 Task: Create a due date automation trigger when advanced on, on the tuesday of the week before a card is due add fields with custom field "Resume" set at 11:00 AM.
Action: Mouse moved to (1152, 365)
Screenshot: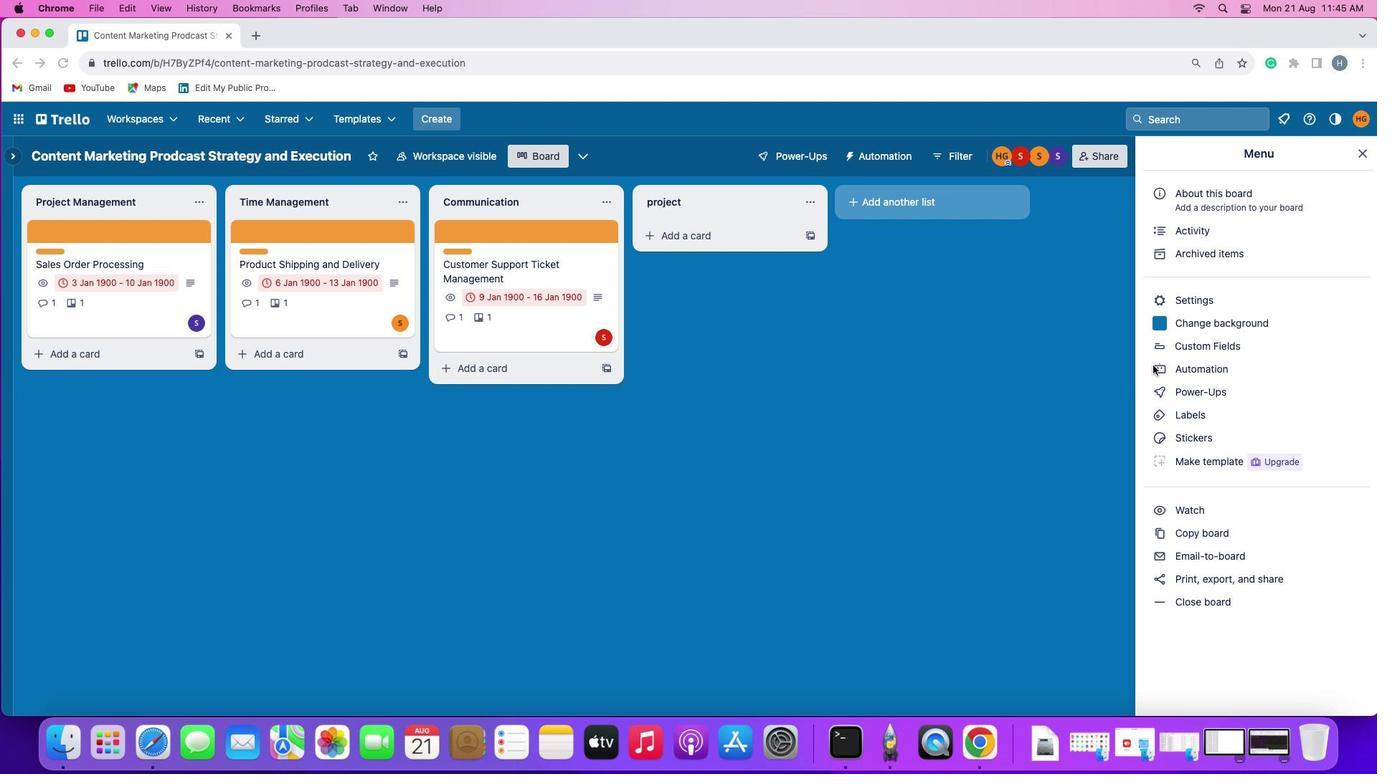 
Action: Mouse pressed left at (1152, 365)
Screenshot: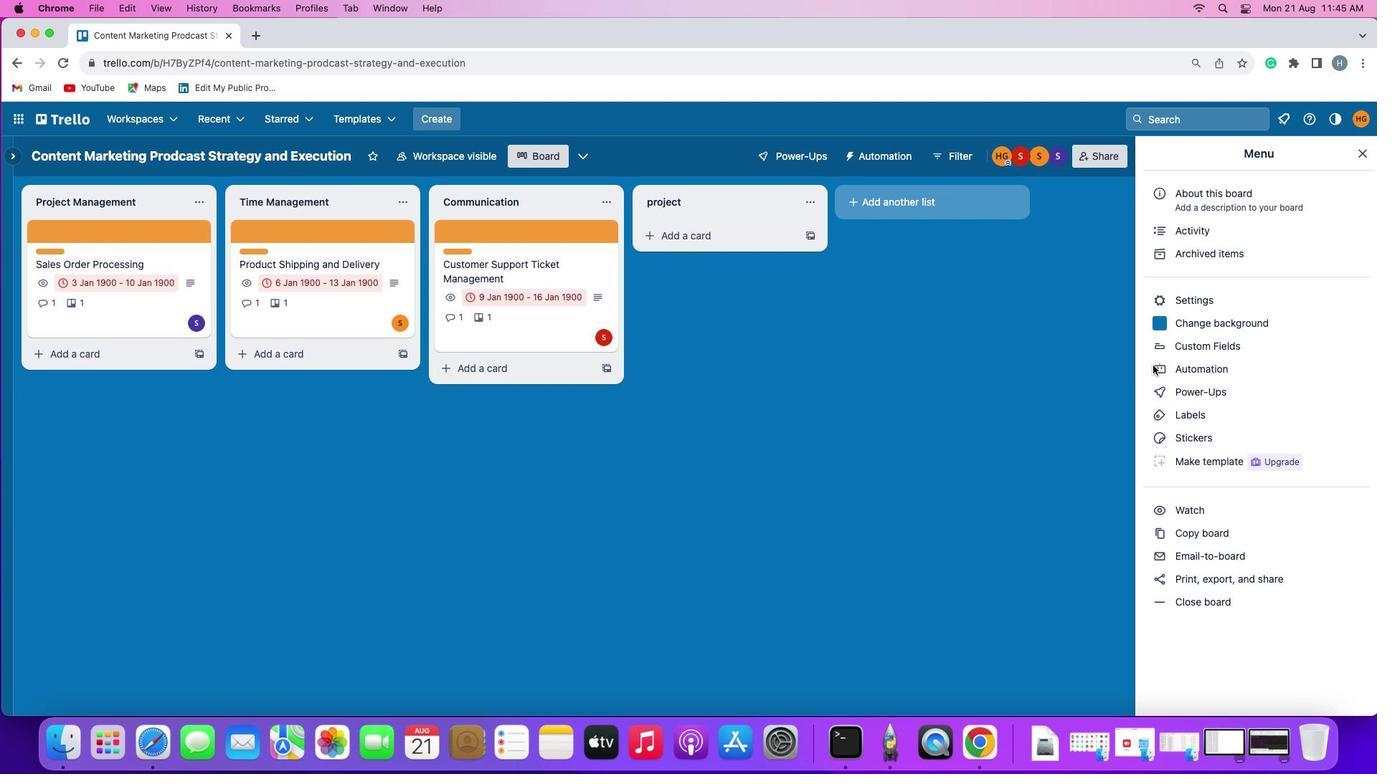 
Action: Mouse pressed left at (1152, 365)
Screenshot: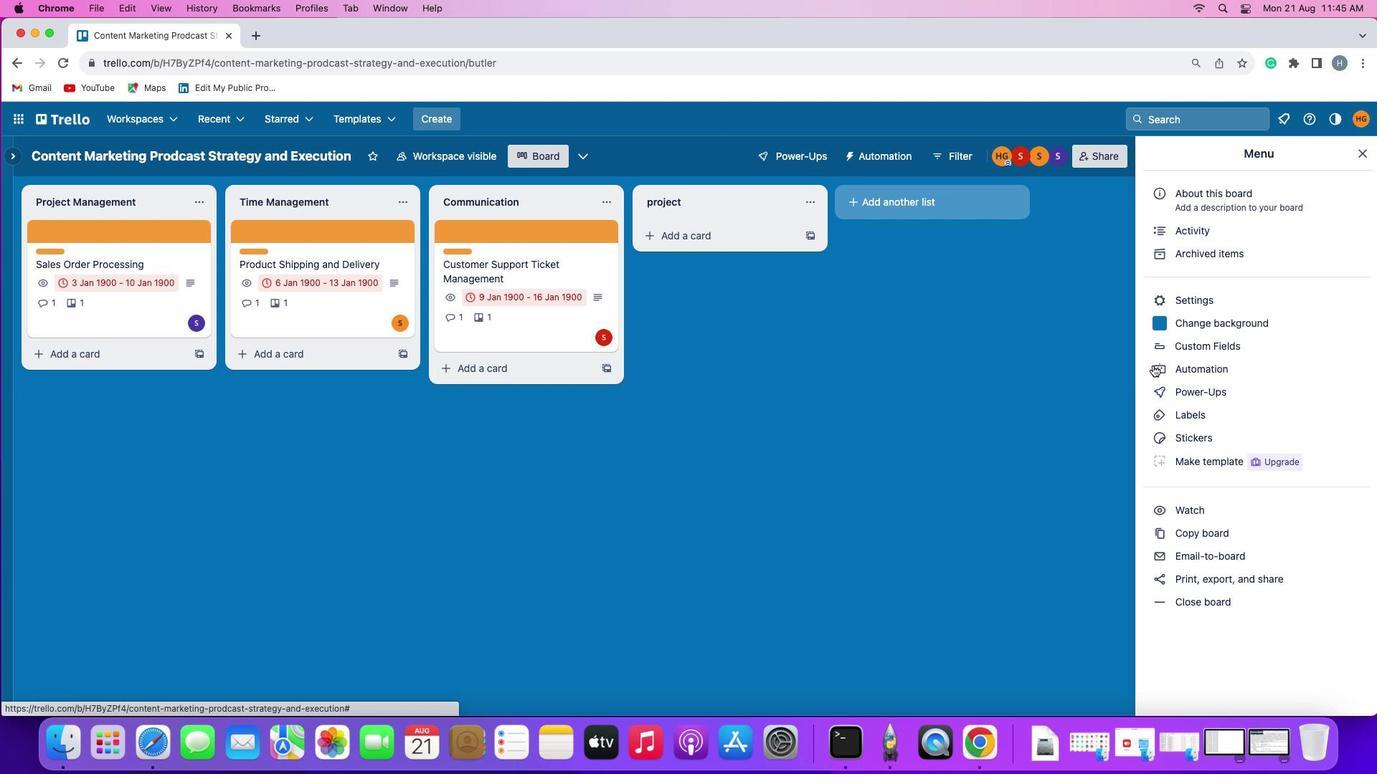 
Action: Mouse moved to (104, 339)
Screenshot: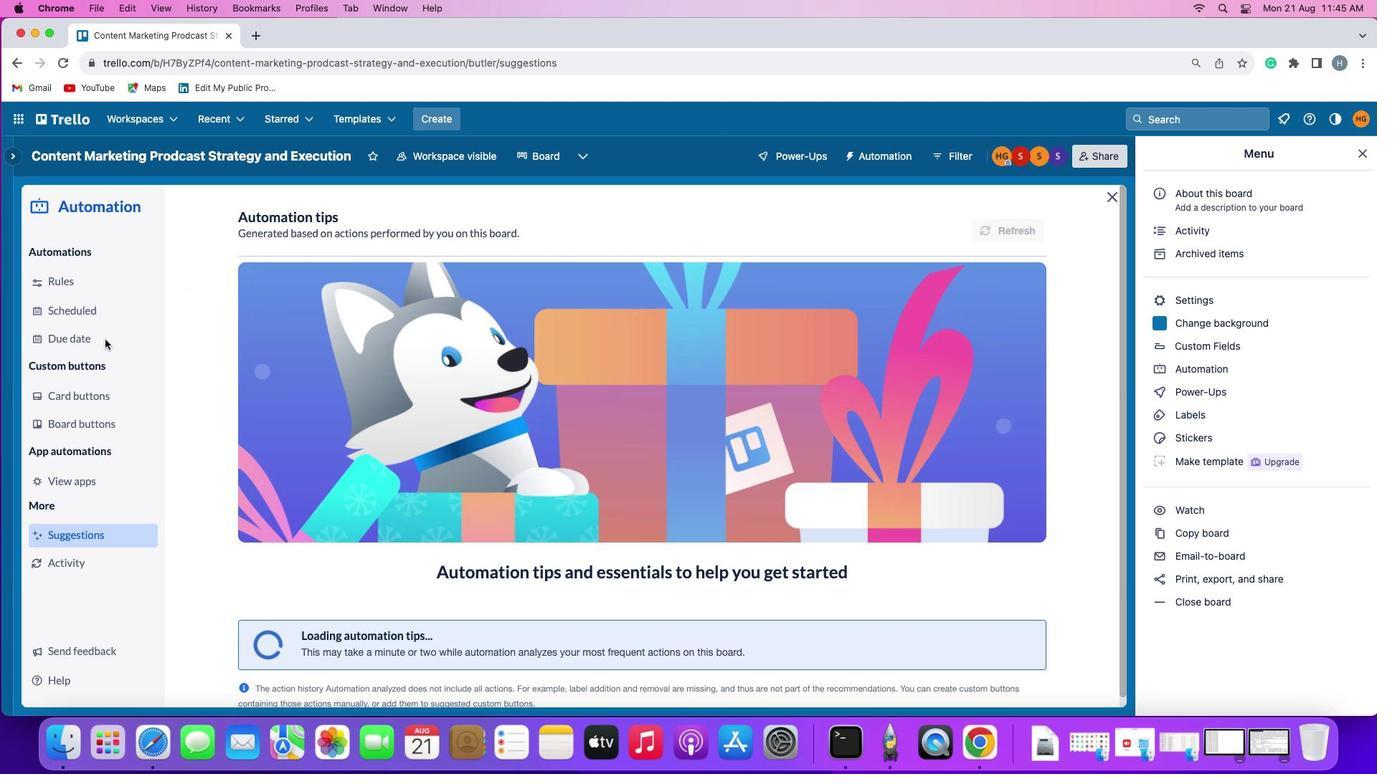 
Action: Mouse pressed left at (104, 339)
Screenshot: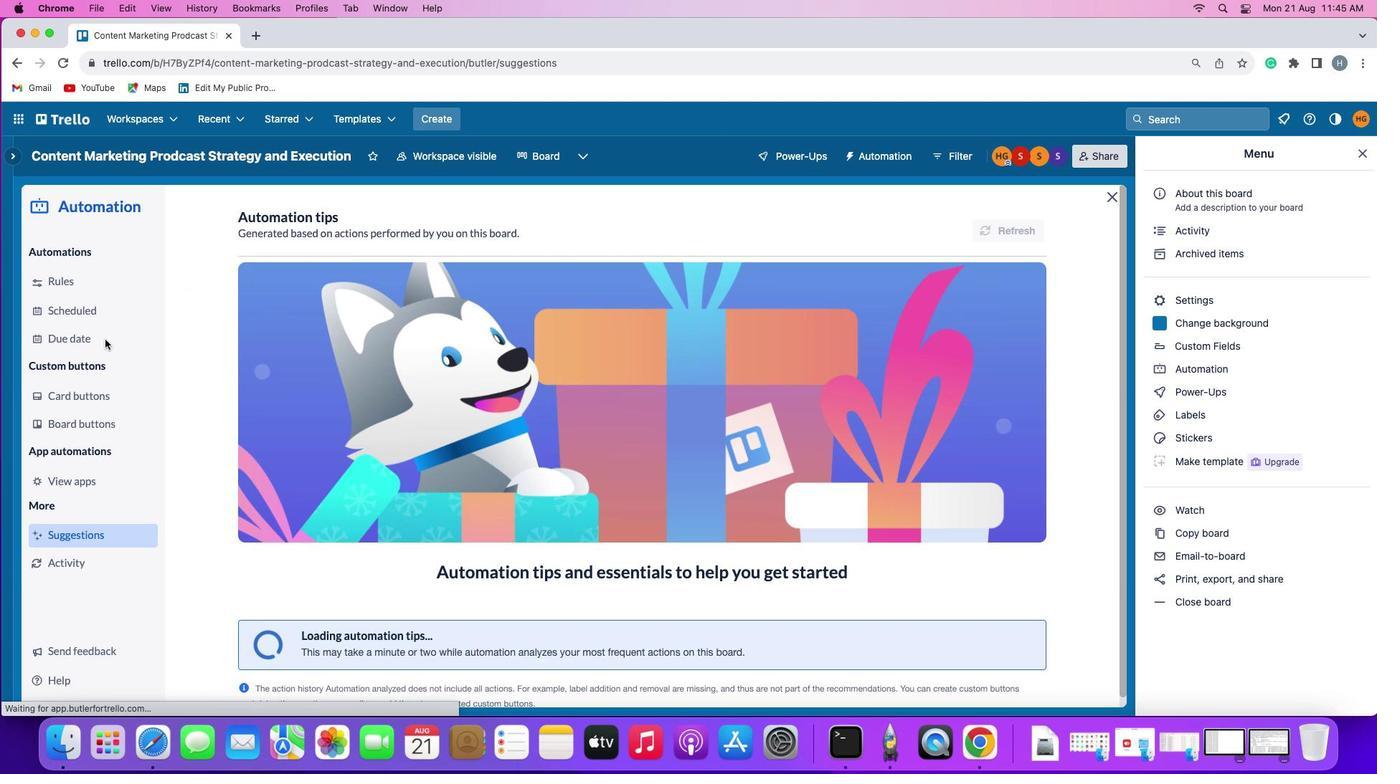 
Action: Mouse moved to (984, 220)
Screenshot: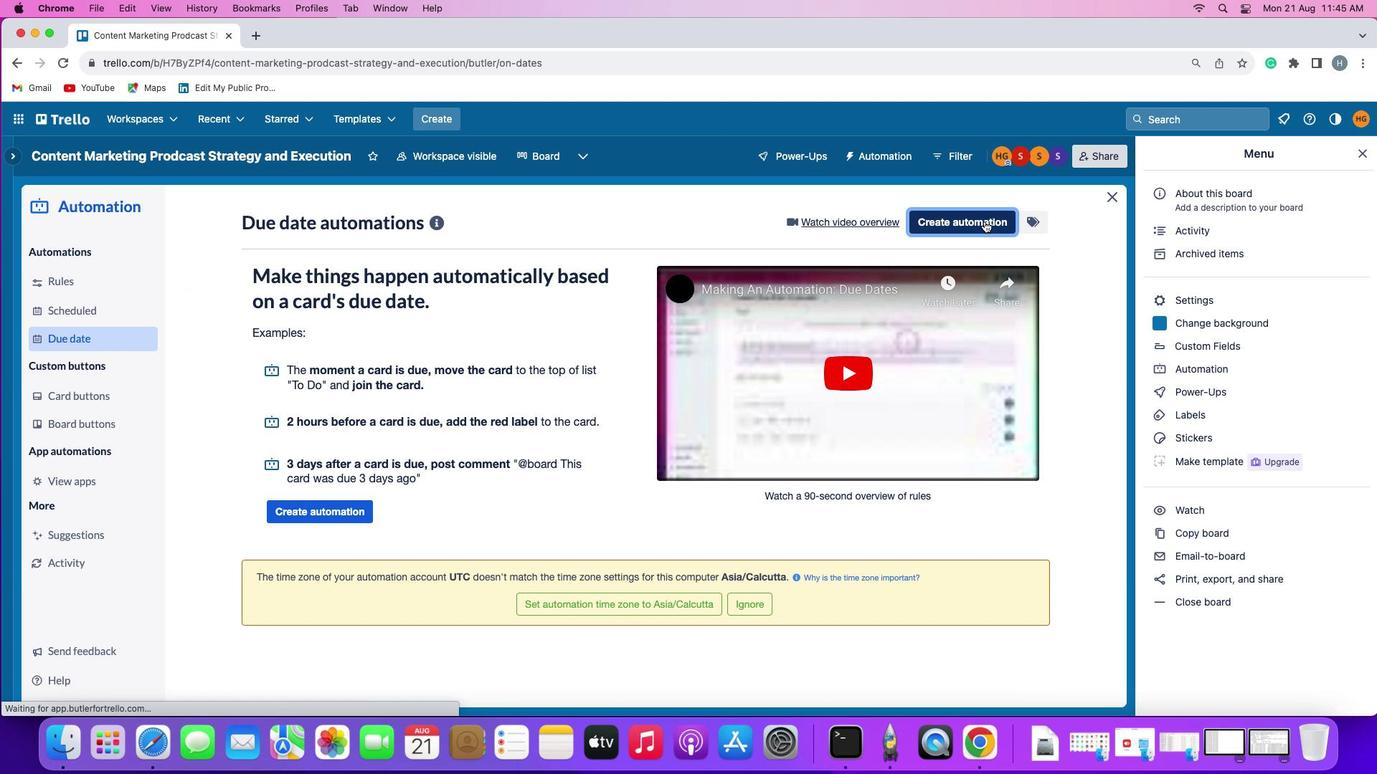 
Action: Mouse pressed left at (984, 220)
Screenshot: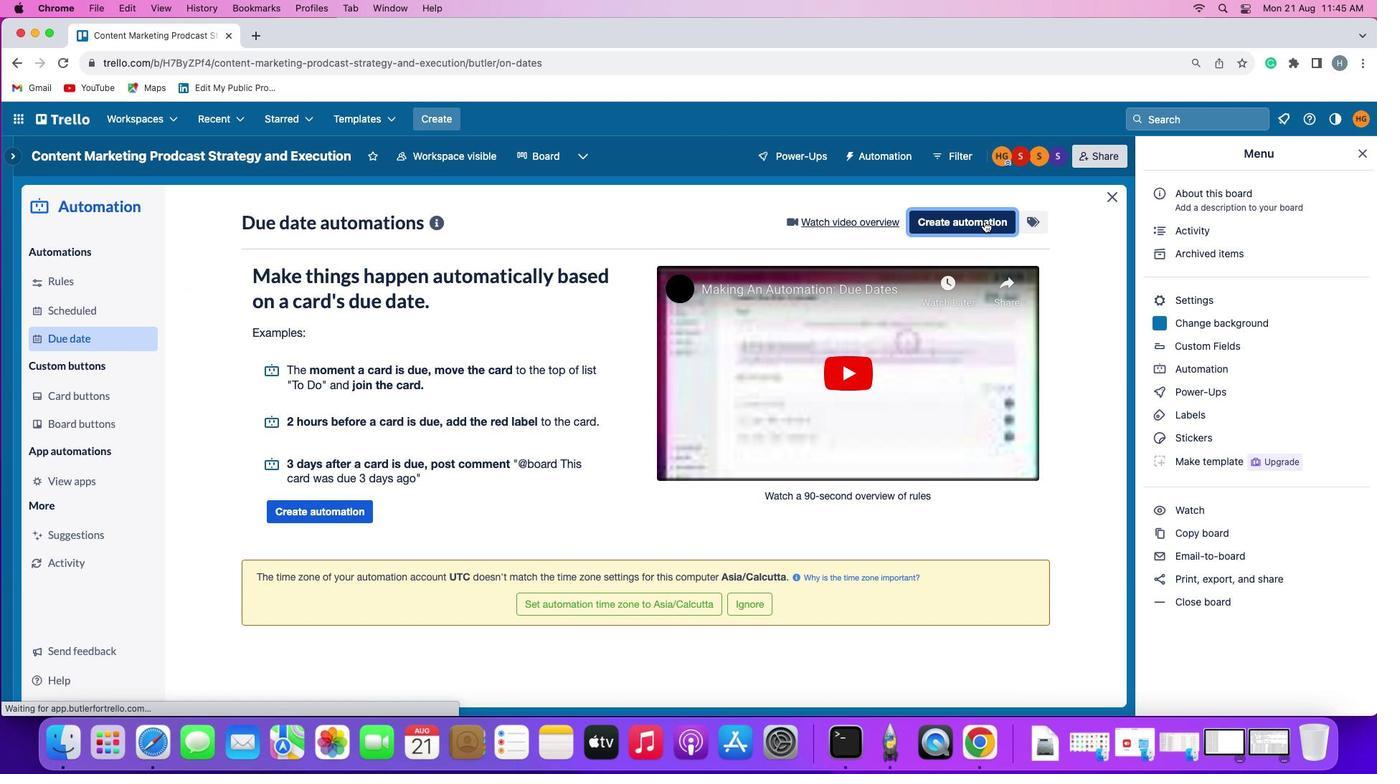 
Action: Mouse moved to (281, 355)
Screenshot: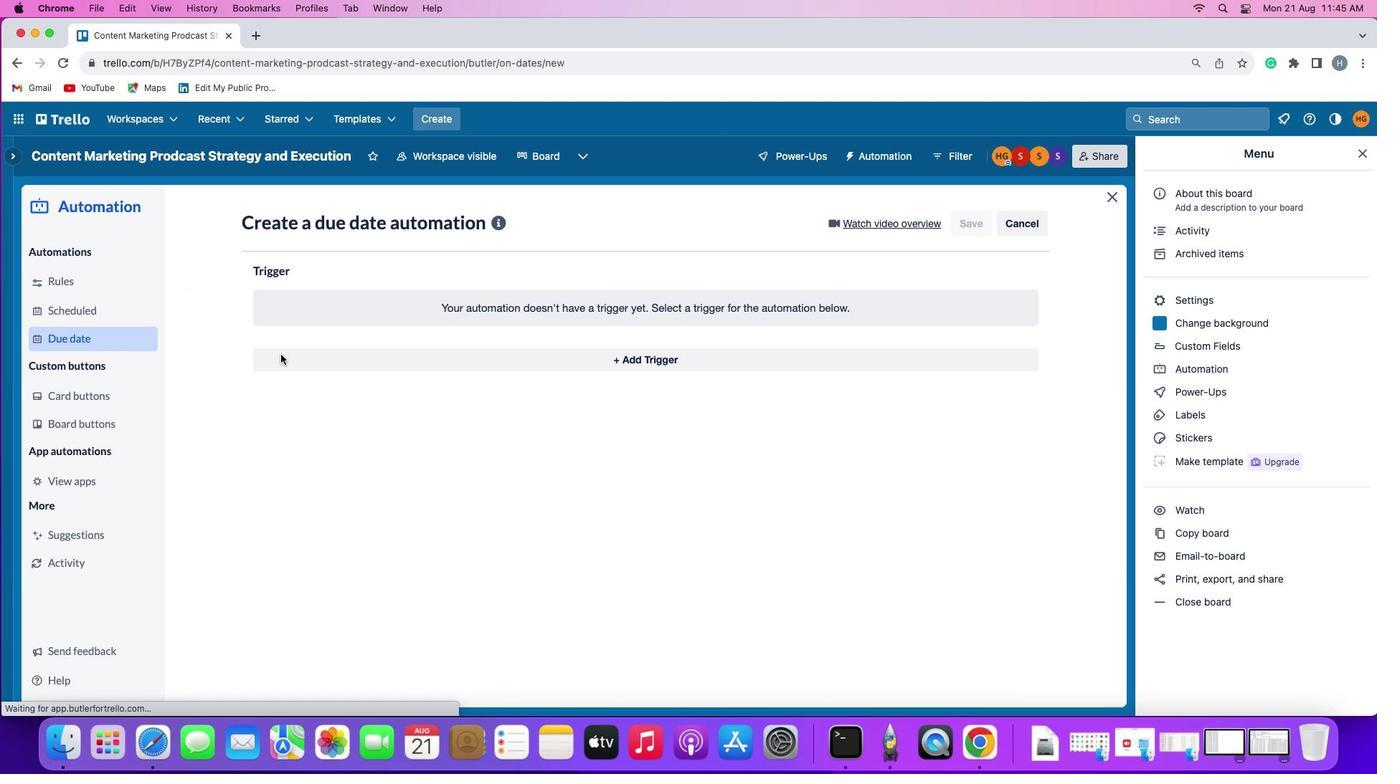 
Action: Mouse pressed left at (281, 355)
Screenshot: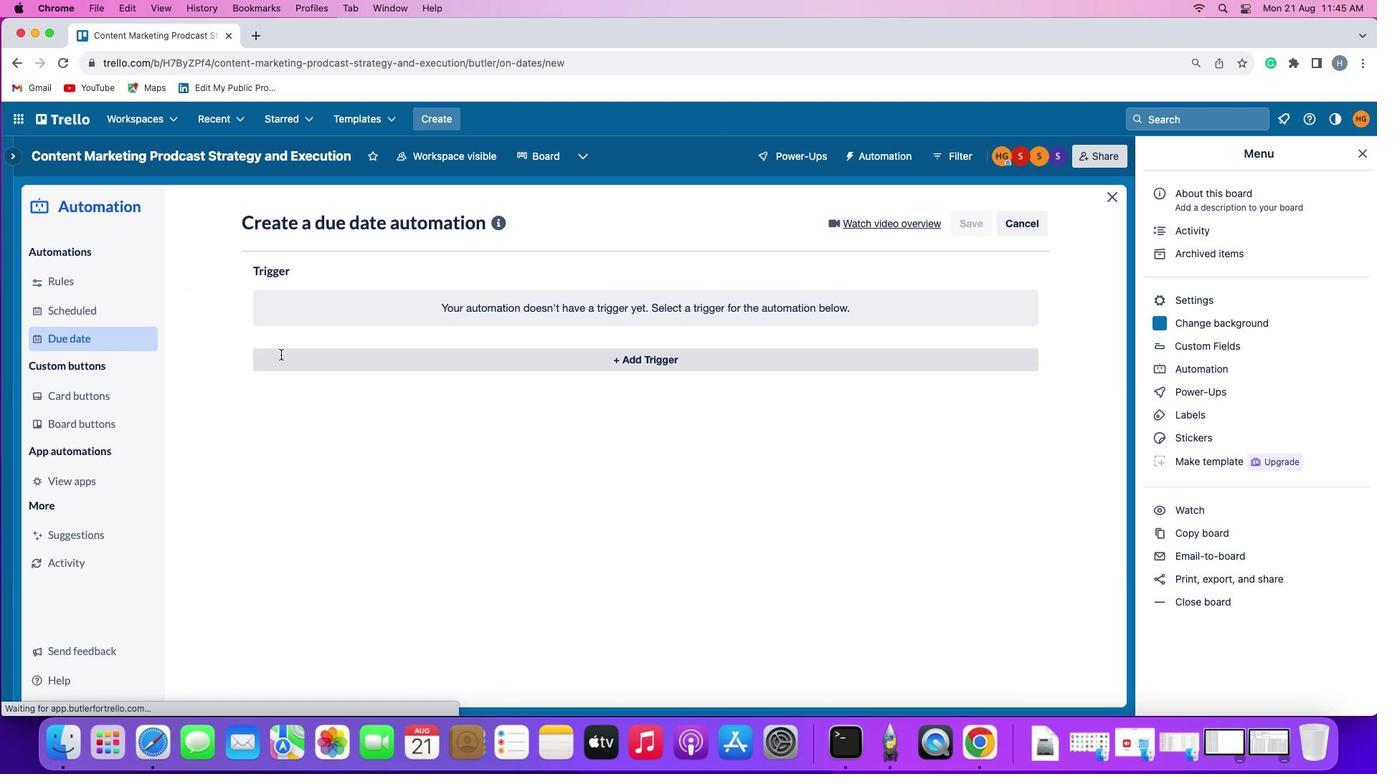 
Action: Mouse moved to (332, 629)
Screenshot: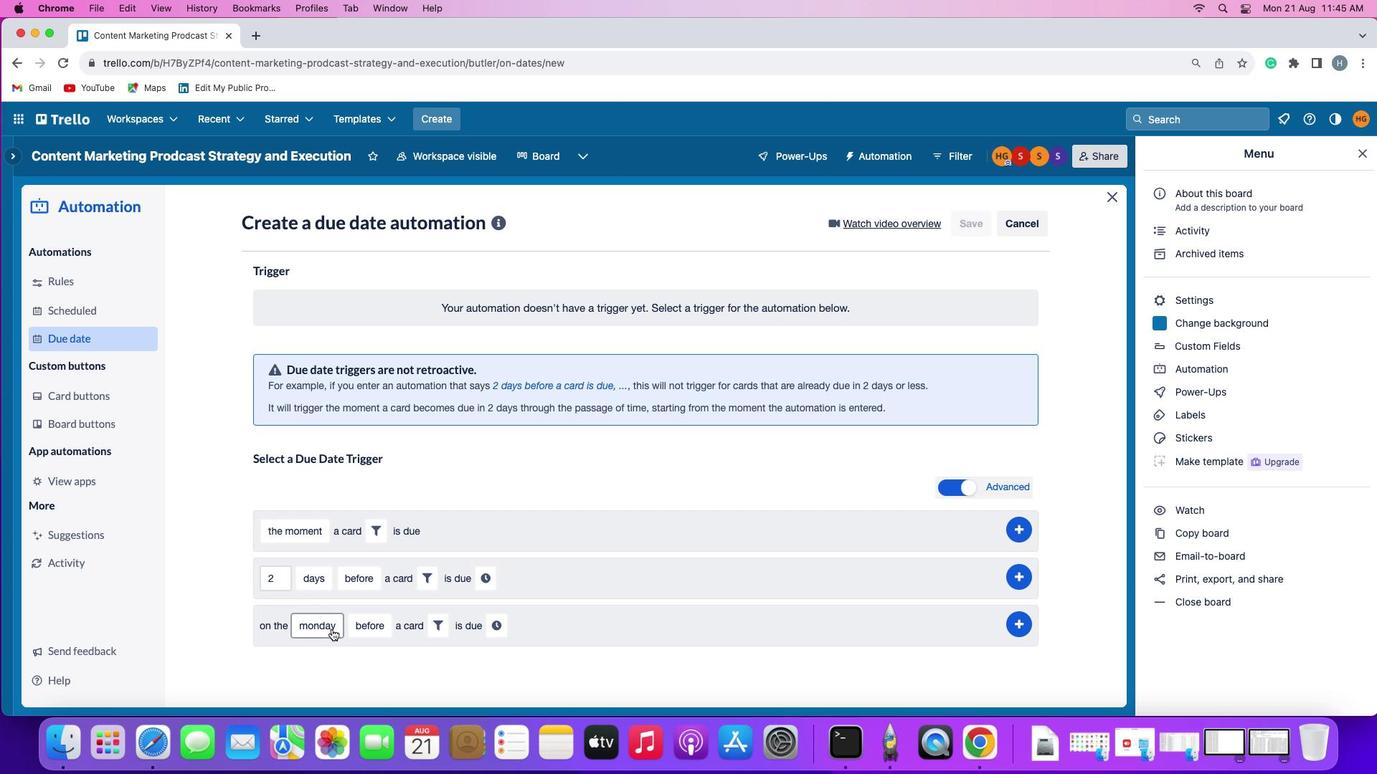 
Action: Mouse pressed left at (332, 629)
Screenshot: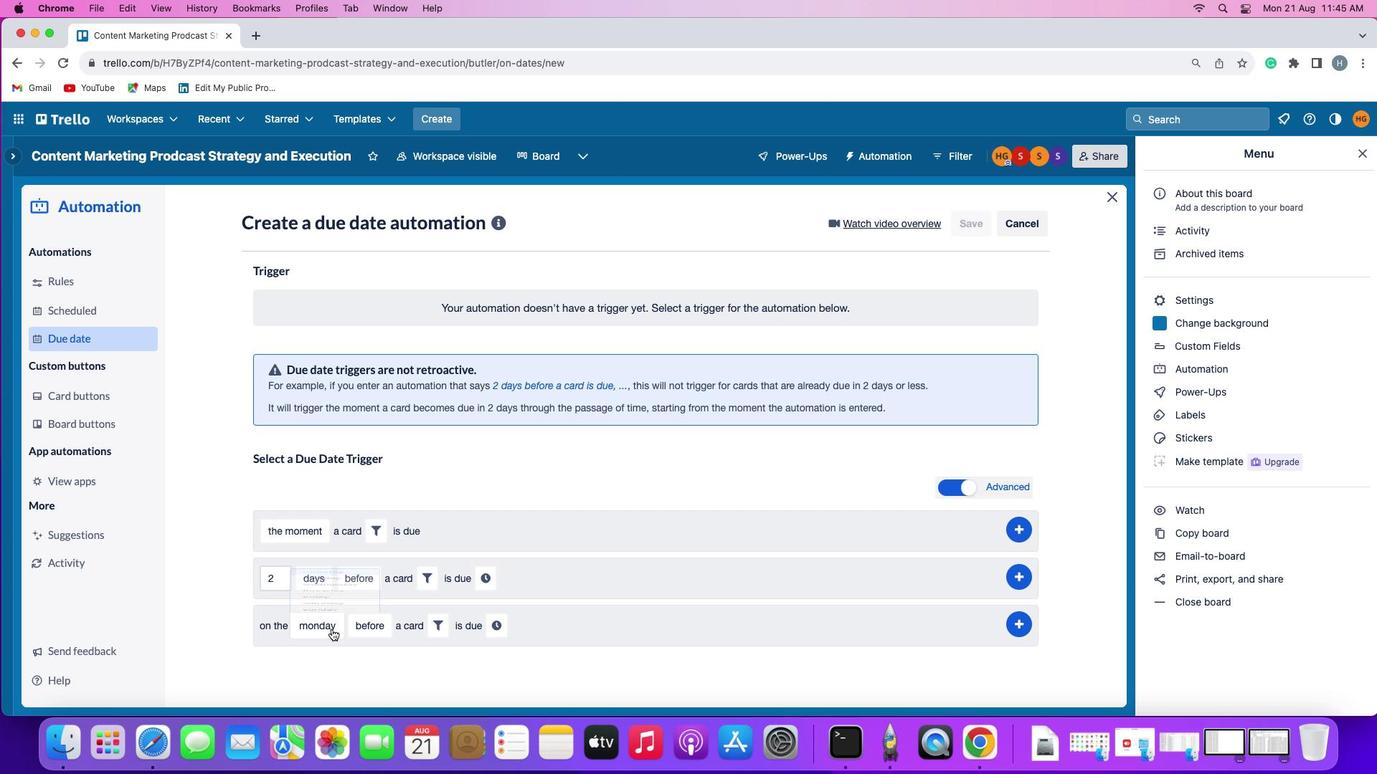 
Action: Mouse moved to (353, 461)
Screenshot: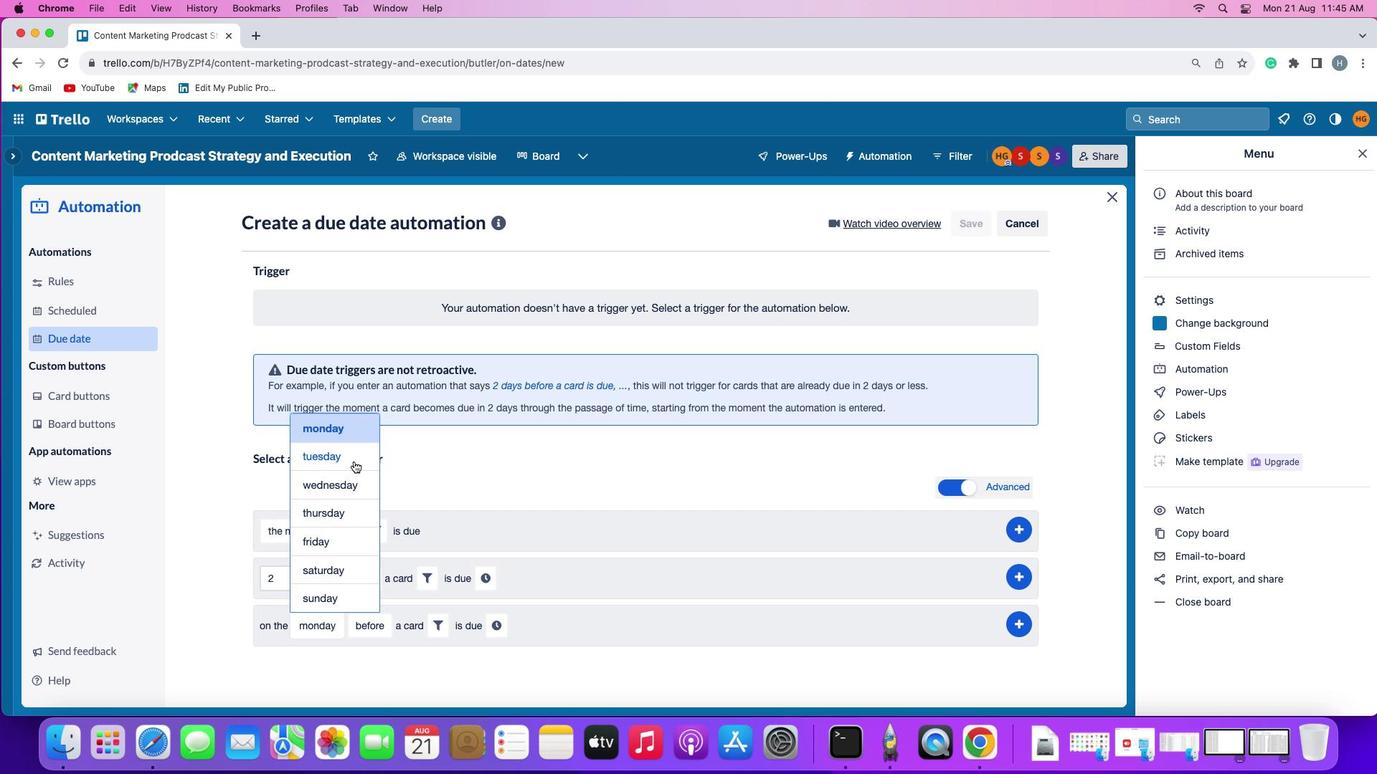 
Action: Mouse pressed left at (353, 461)
Screenshot: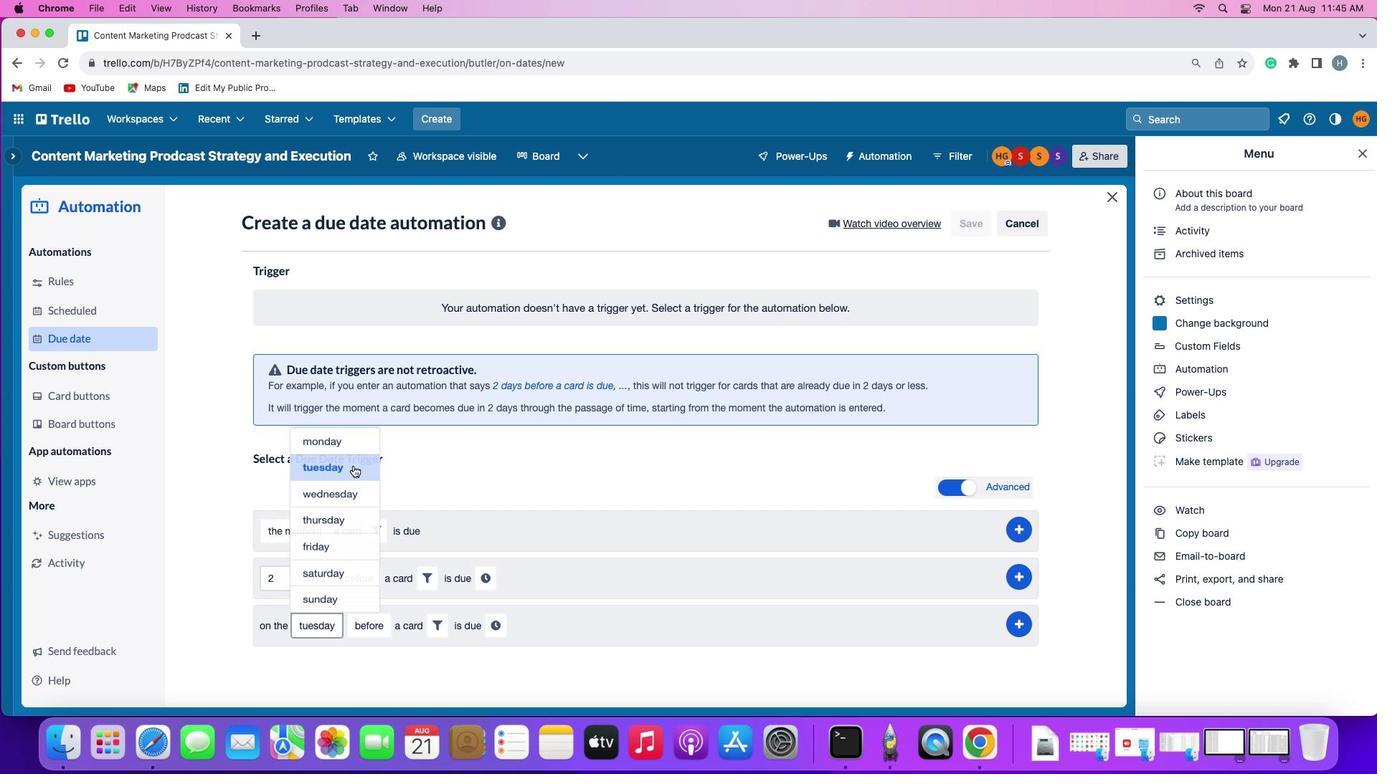 
Action: Mouse moved to (362, 619)
Screenshot: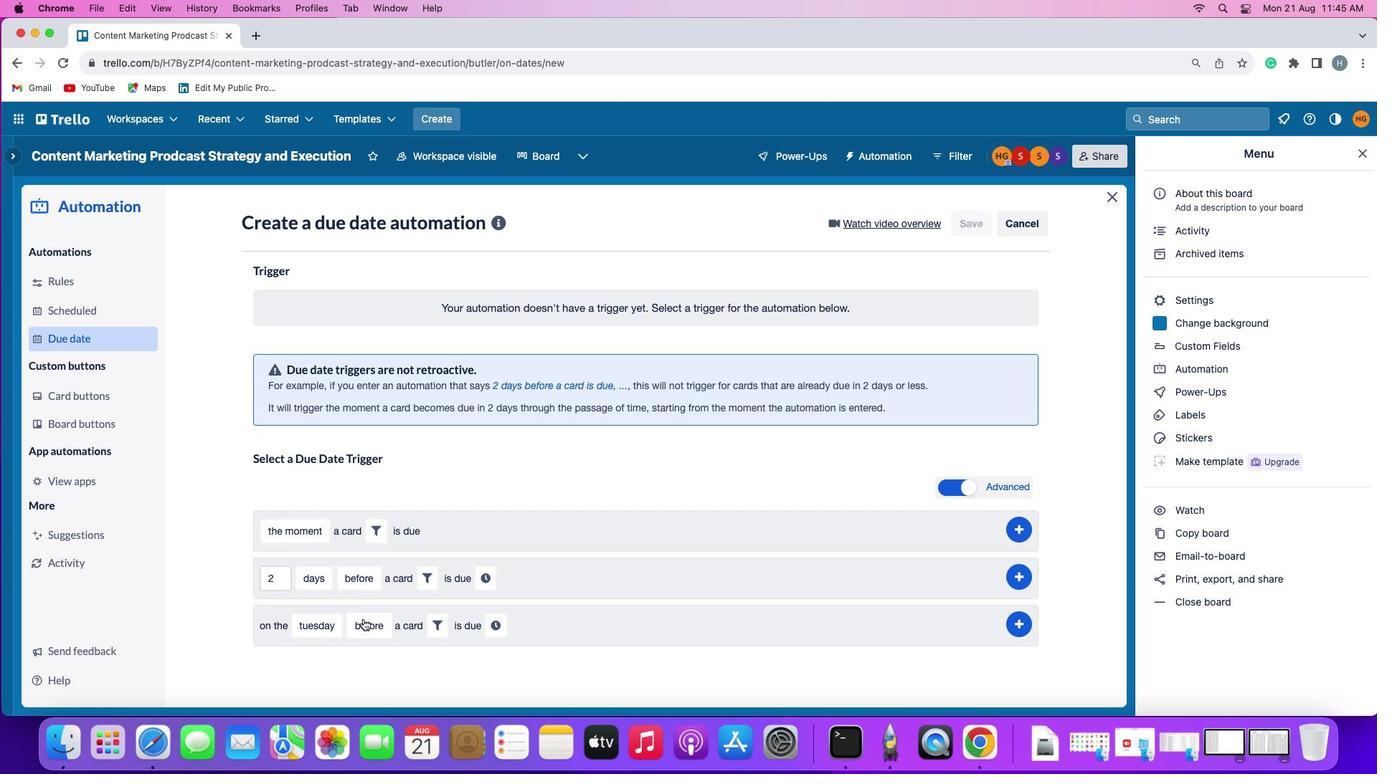 
Action: Mouse pressed left at (362, 619)
Screenshot: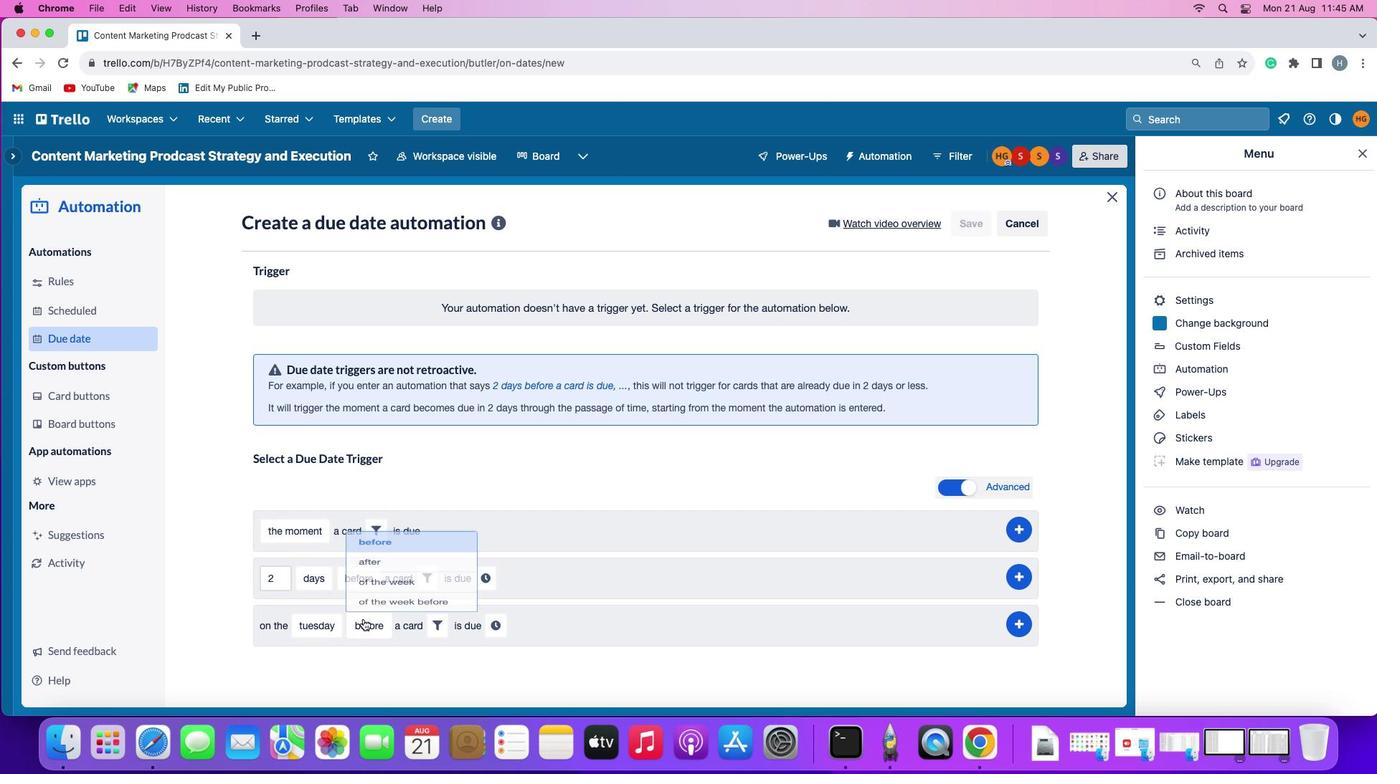 
Action: Mouse moved to (378, 596)
Screenshot: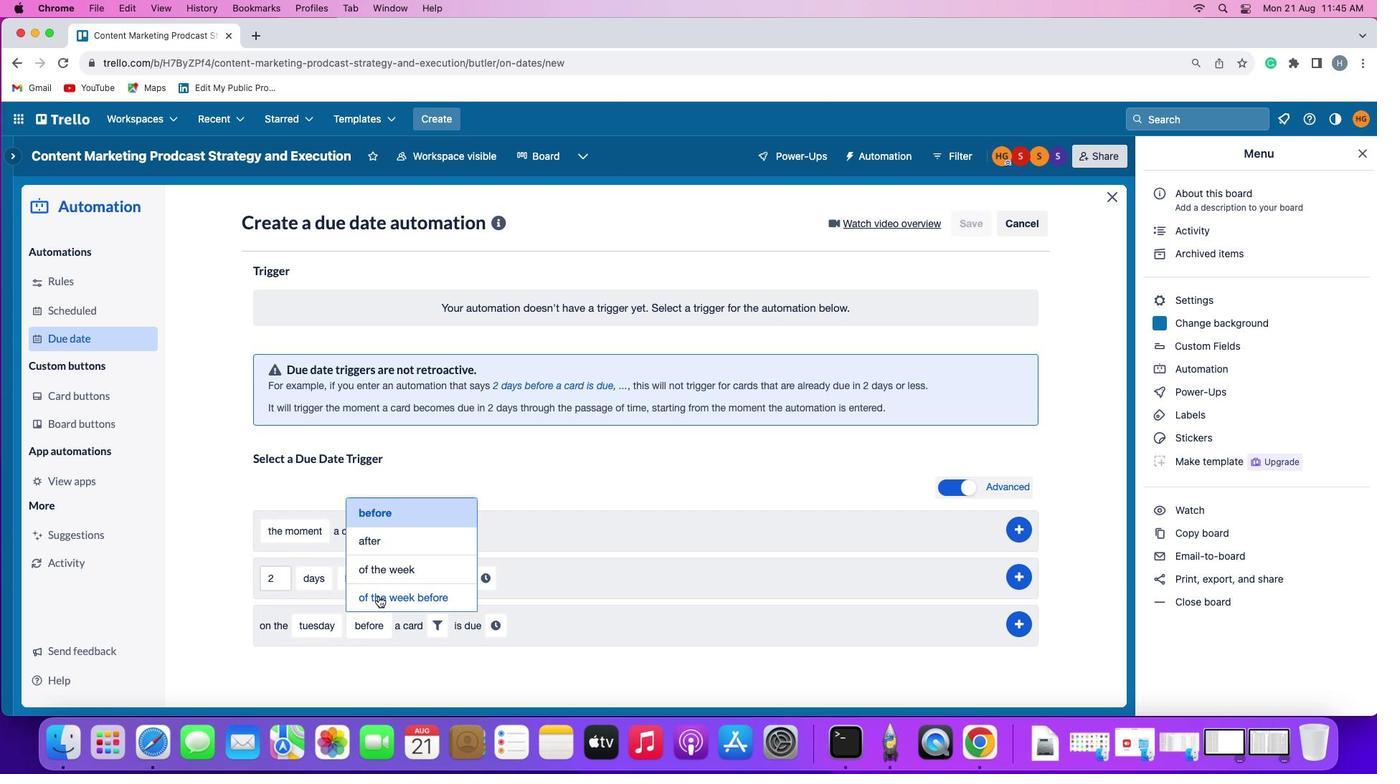 
Action: Mouse pressed left at (378, 596)
Screenshot: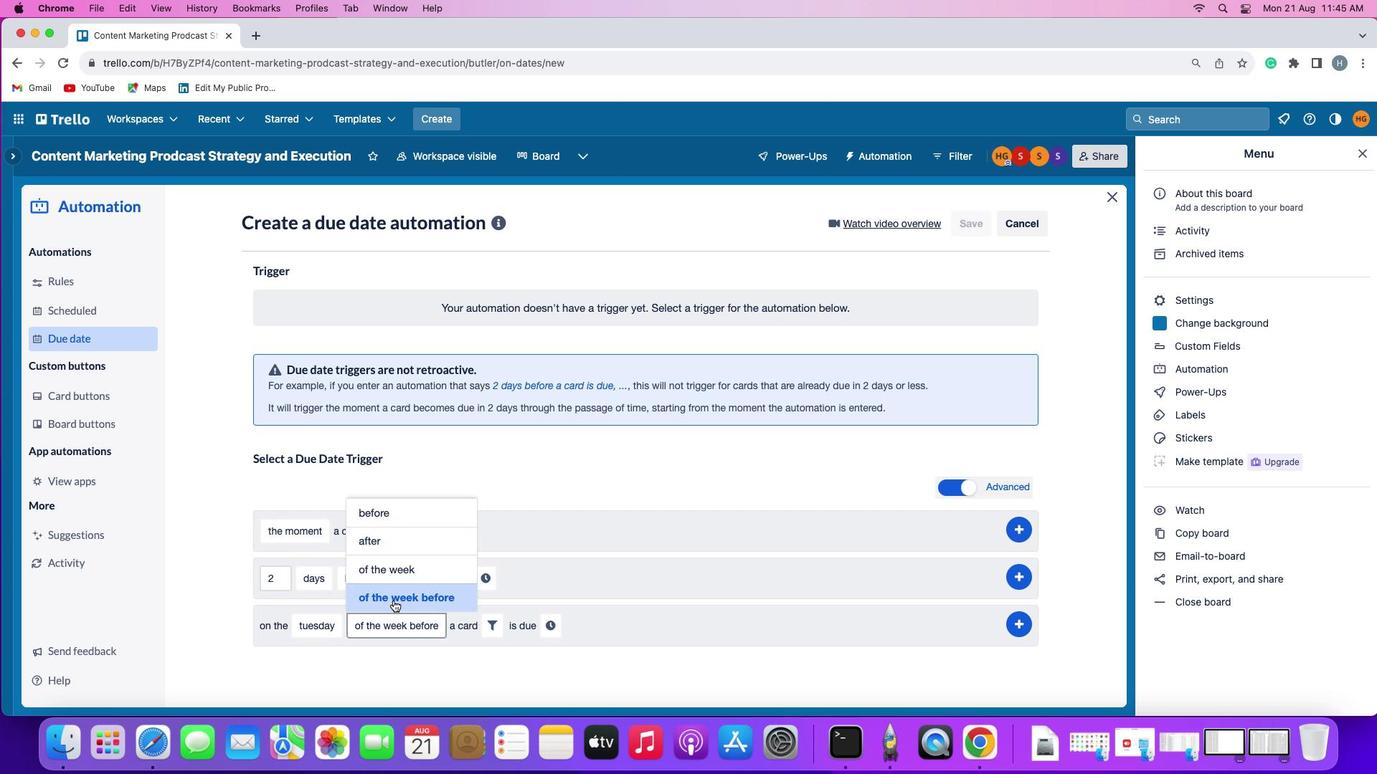 
Action: Mouse moved to (494, 625)
Screenshot: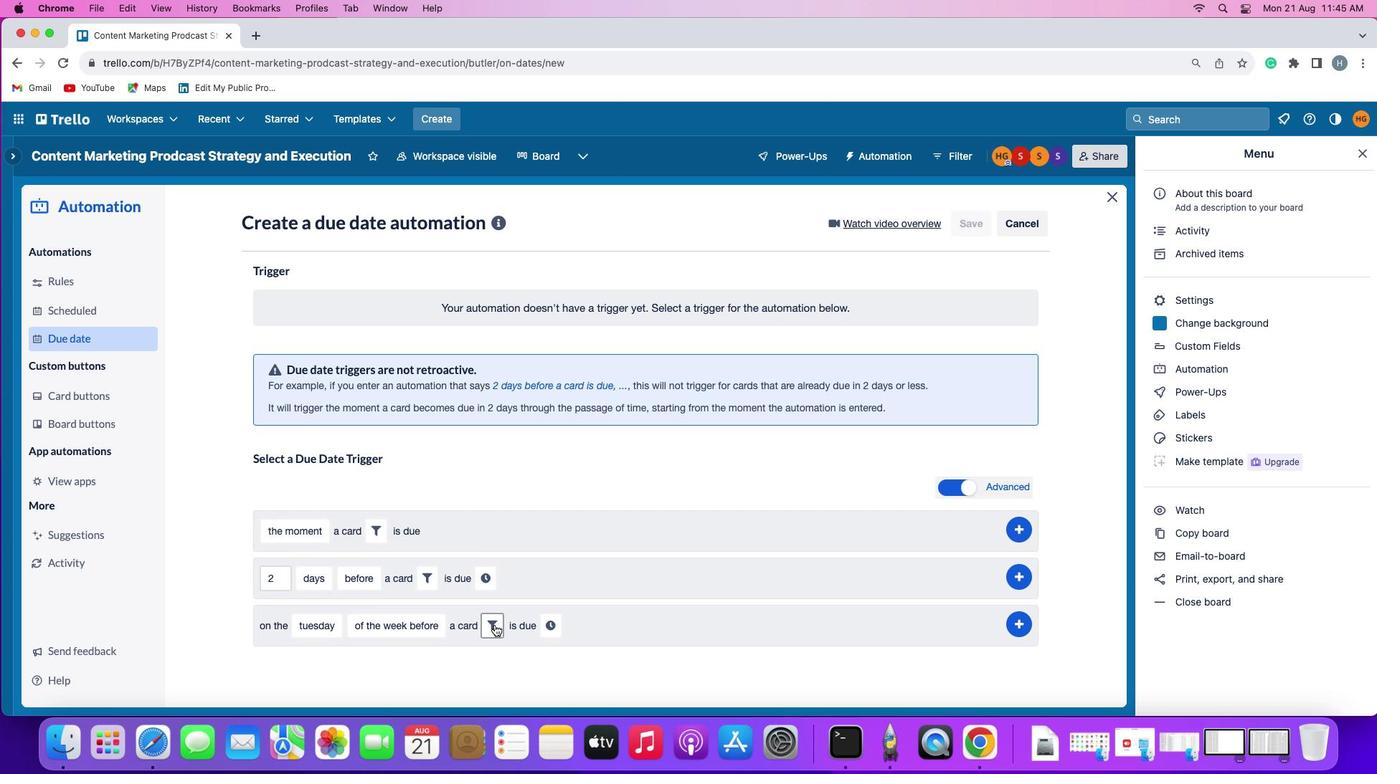 
Action: Mouse pressed left at (494, 625)
Screenshot: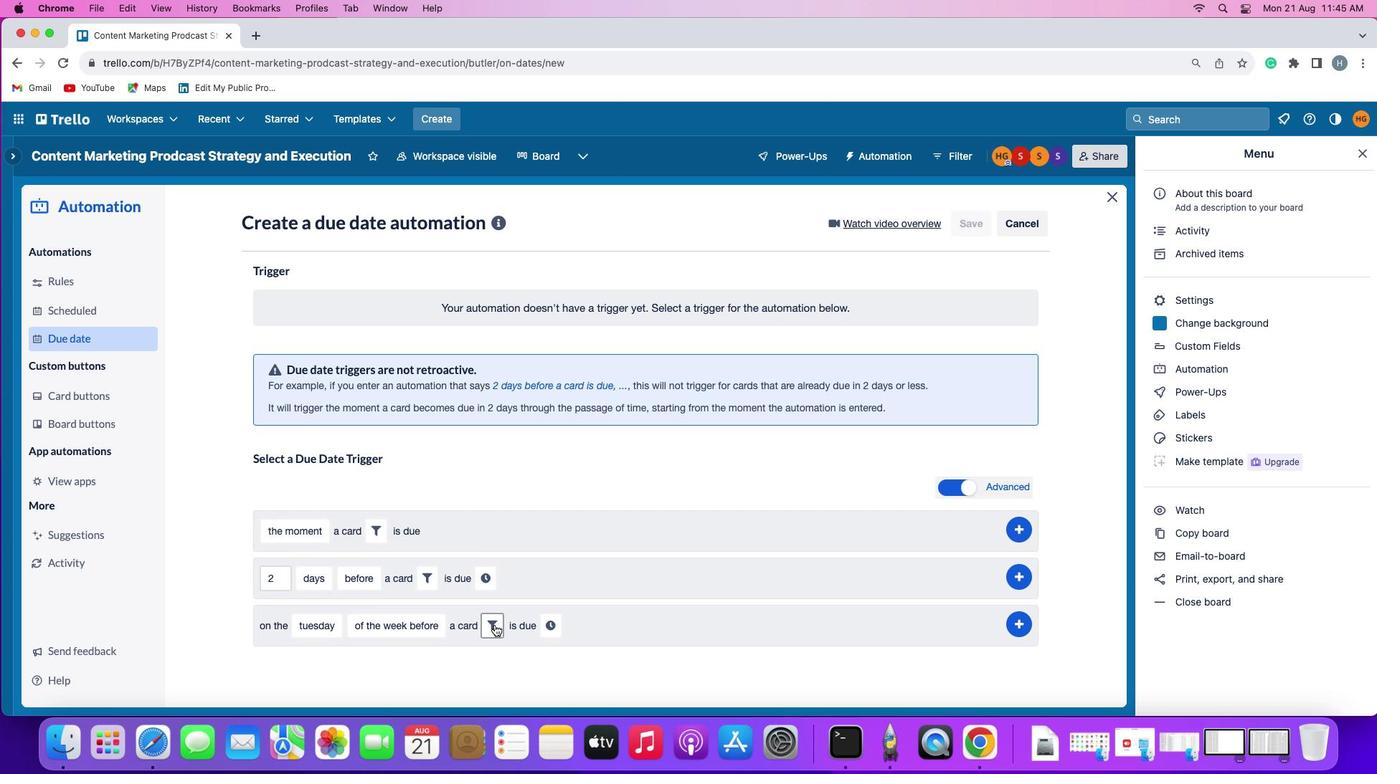 
Action: Mouse moved to (722, 669)
Screenshot: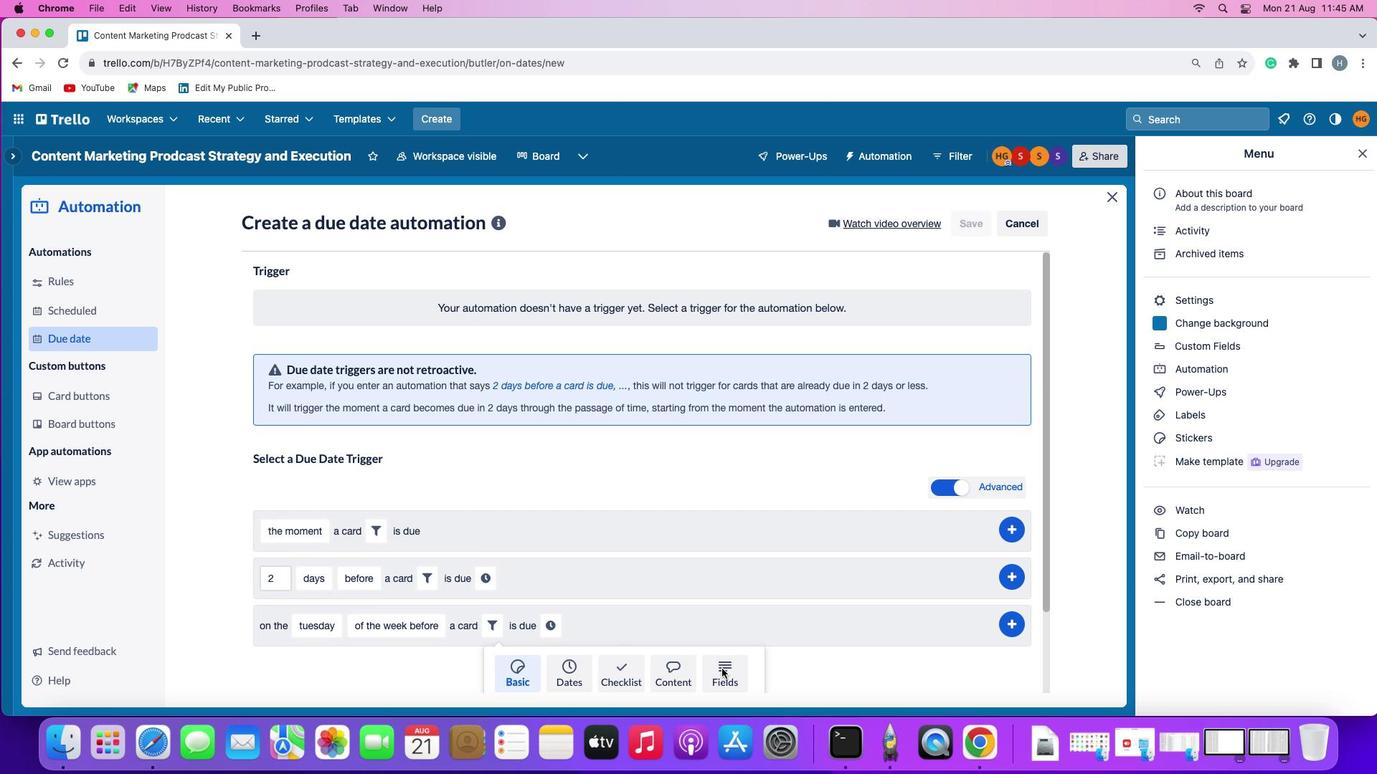 
Action: Mouse pressed left at (722, 669)
Screenshot: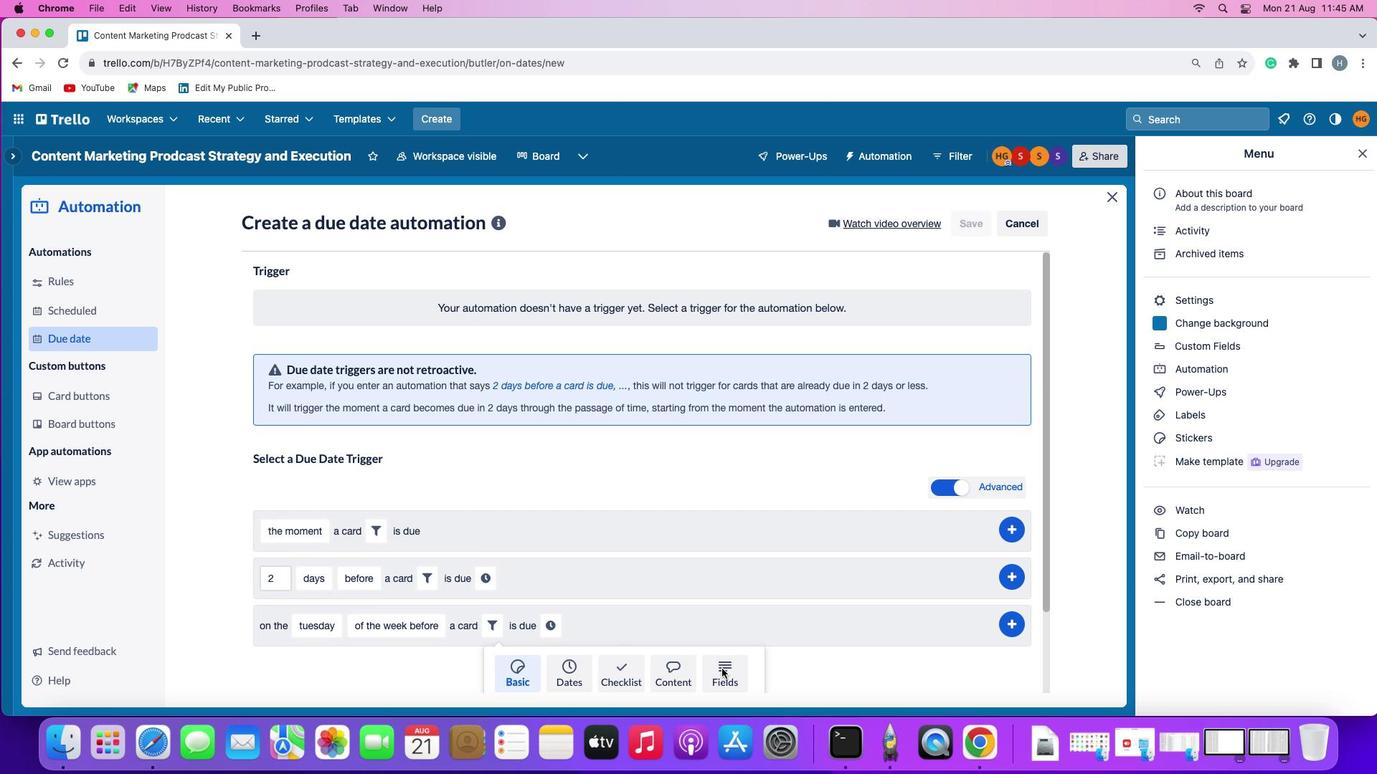 
Action: Mouse moved to (423, 657)
Screenshot: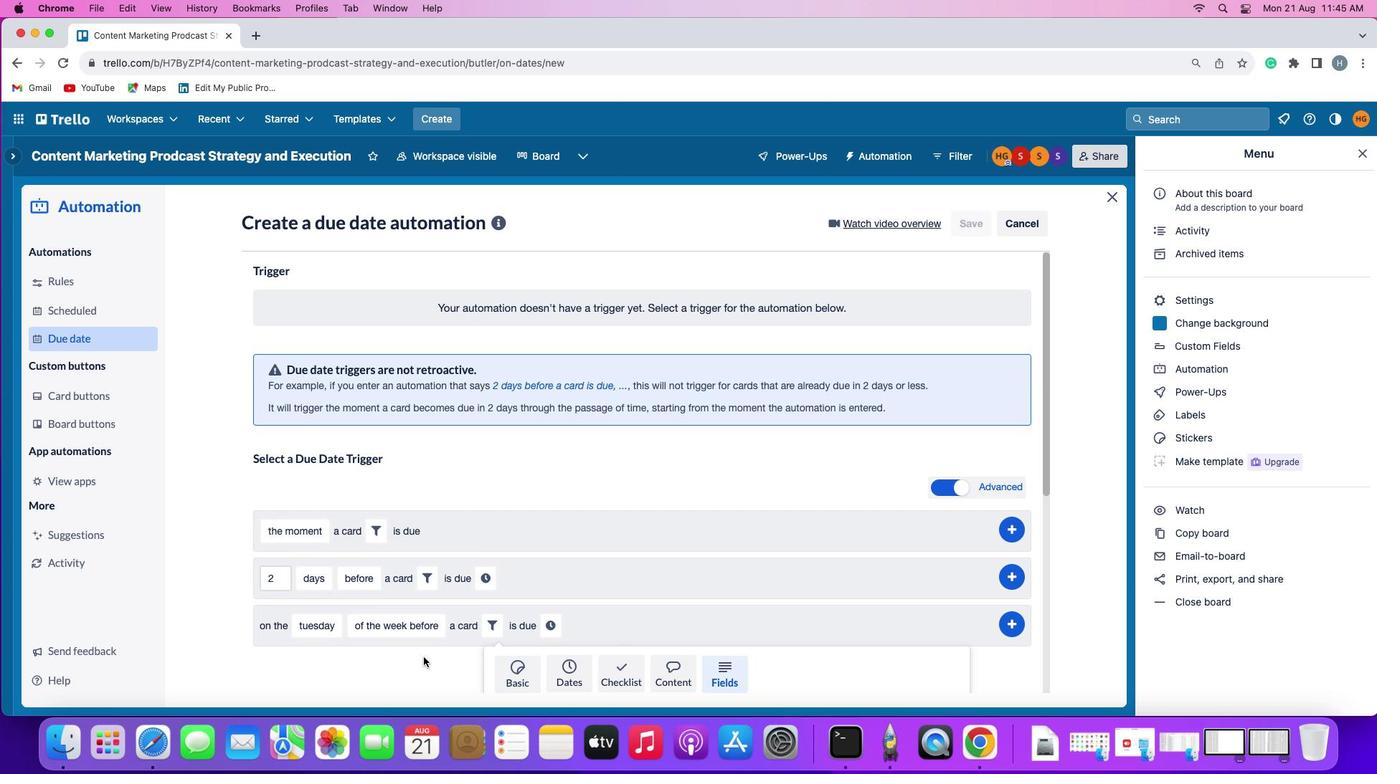 
Action: Mouse scrolled (423, 657) with delta (0, 0)
Screenshot: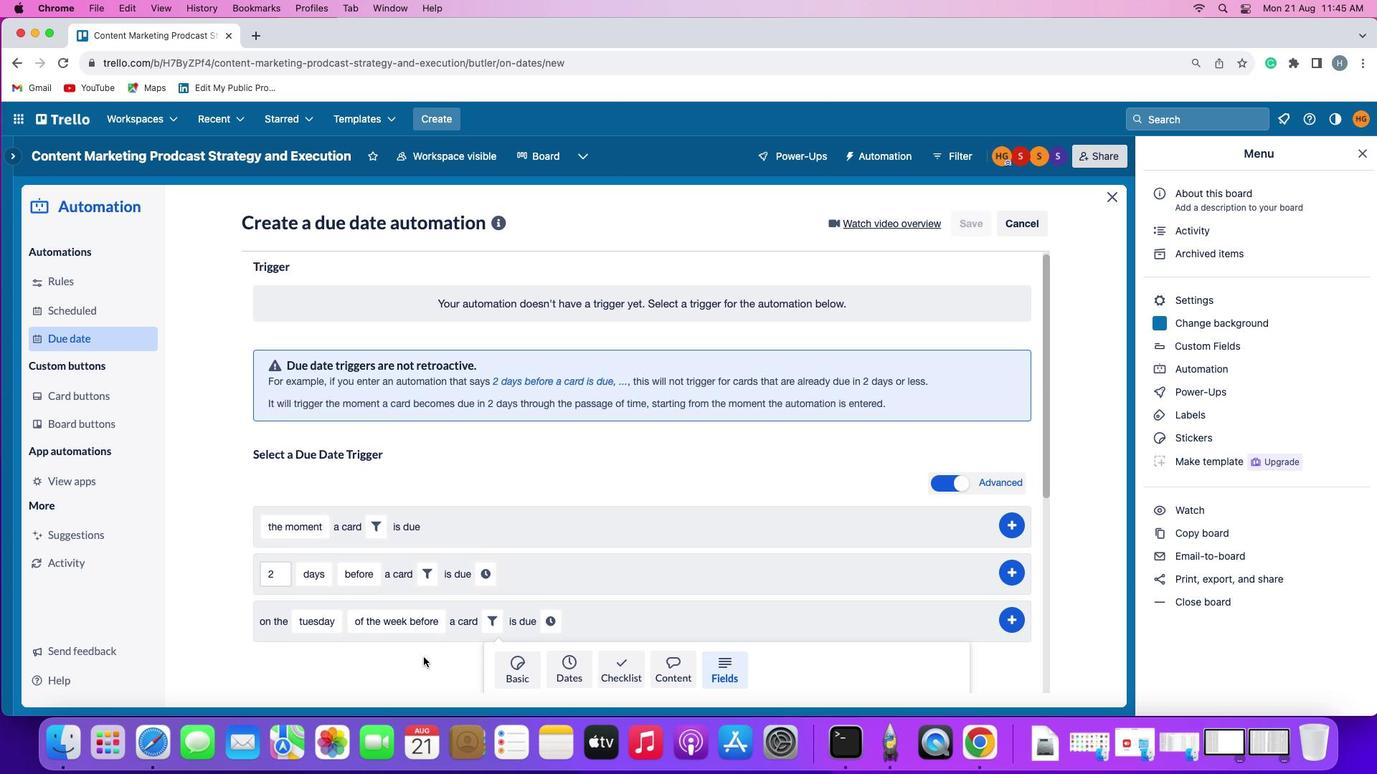 
Action: Mouse scrolled (423, 657) with delta (0, 0)
Screenshot: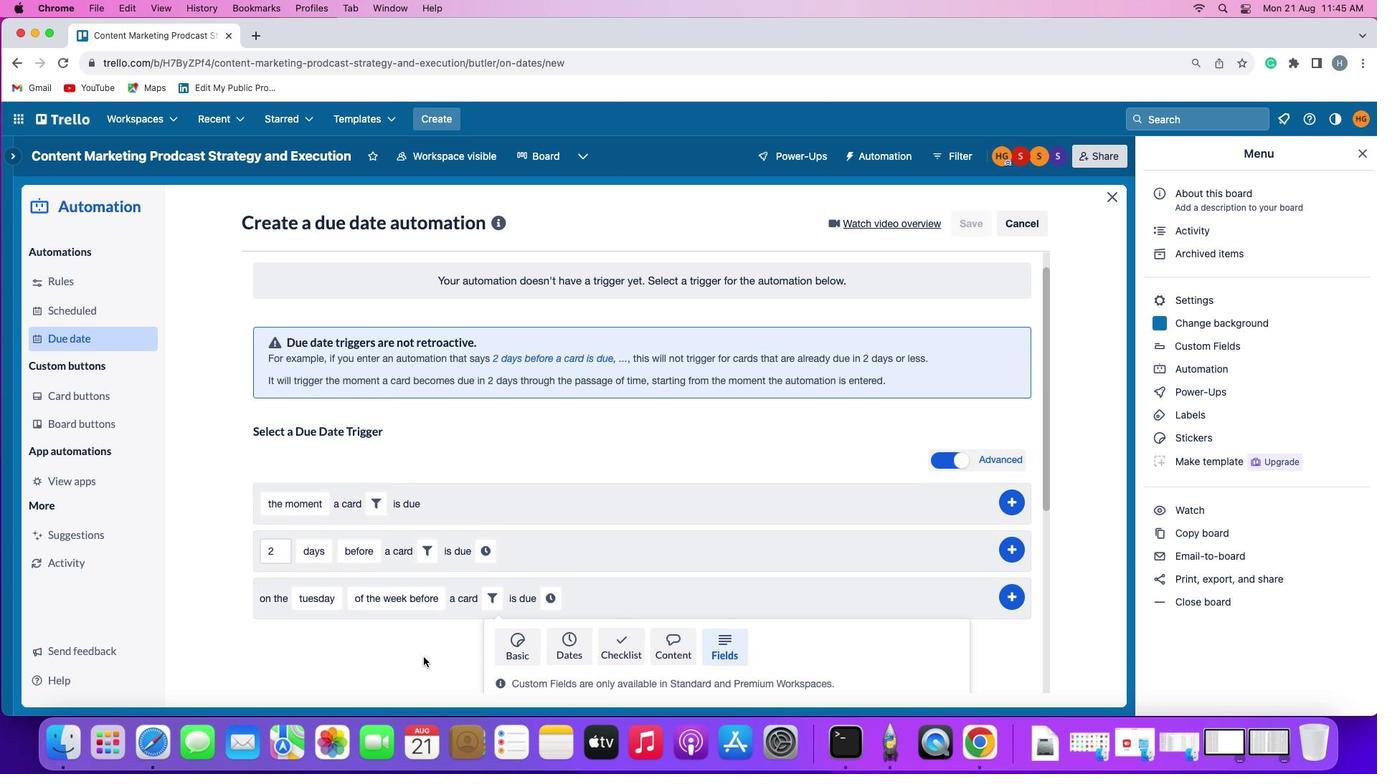 
Action: Mouse scrolled (423, 657) with delta (0, -2)
Screenshot: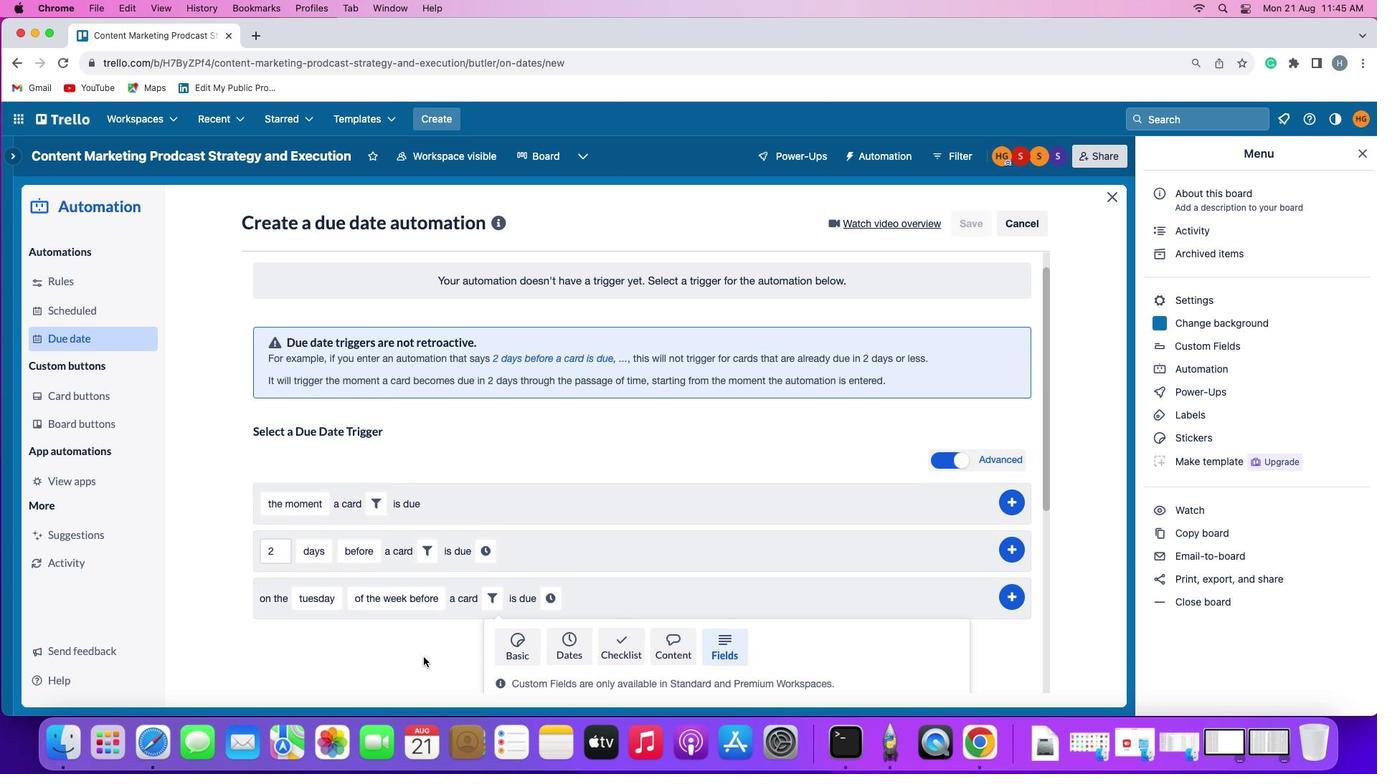 
Action: Mouse scrolled (423, 657) with delta (0, -3)
Screenshot: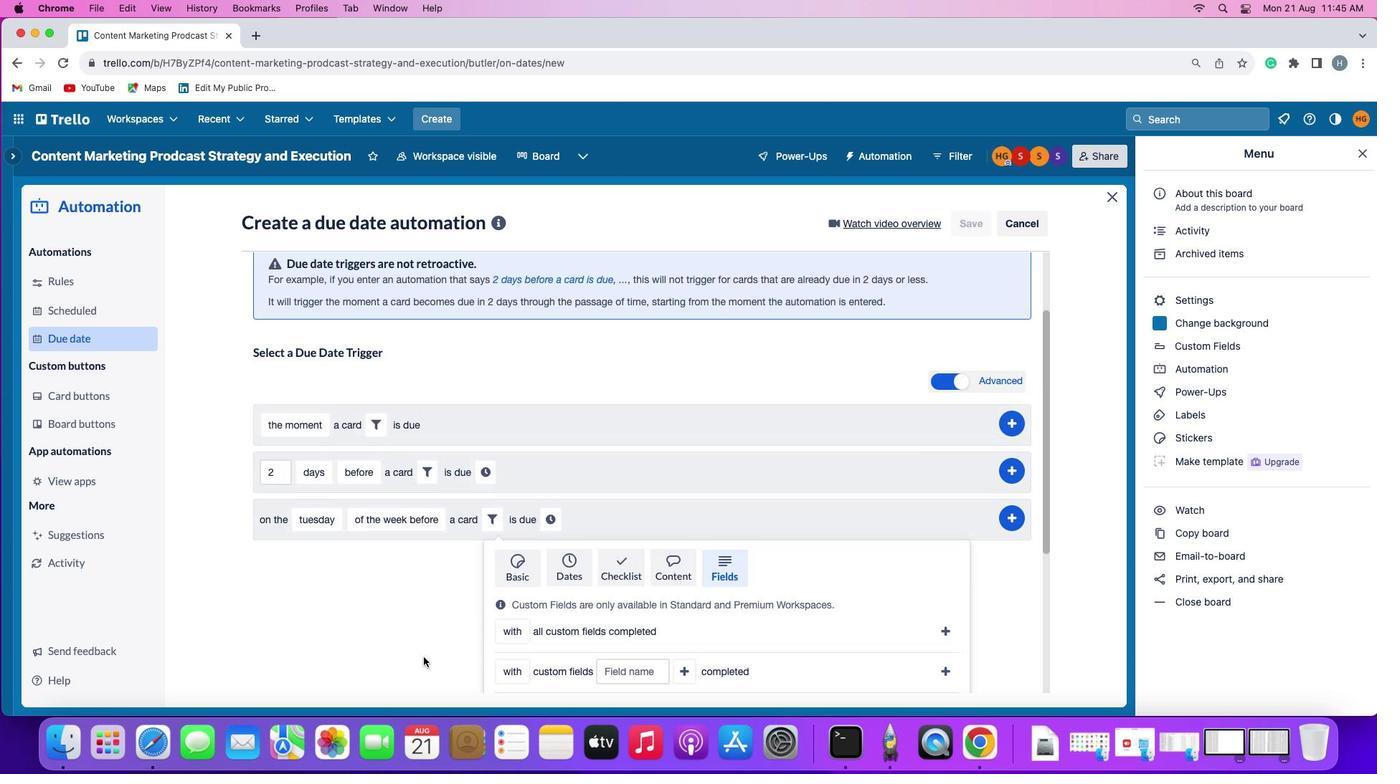 
Action: Mouse scrolled (423, 657) with delta (0, 0)
Screenshot: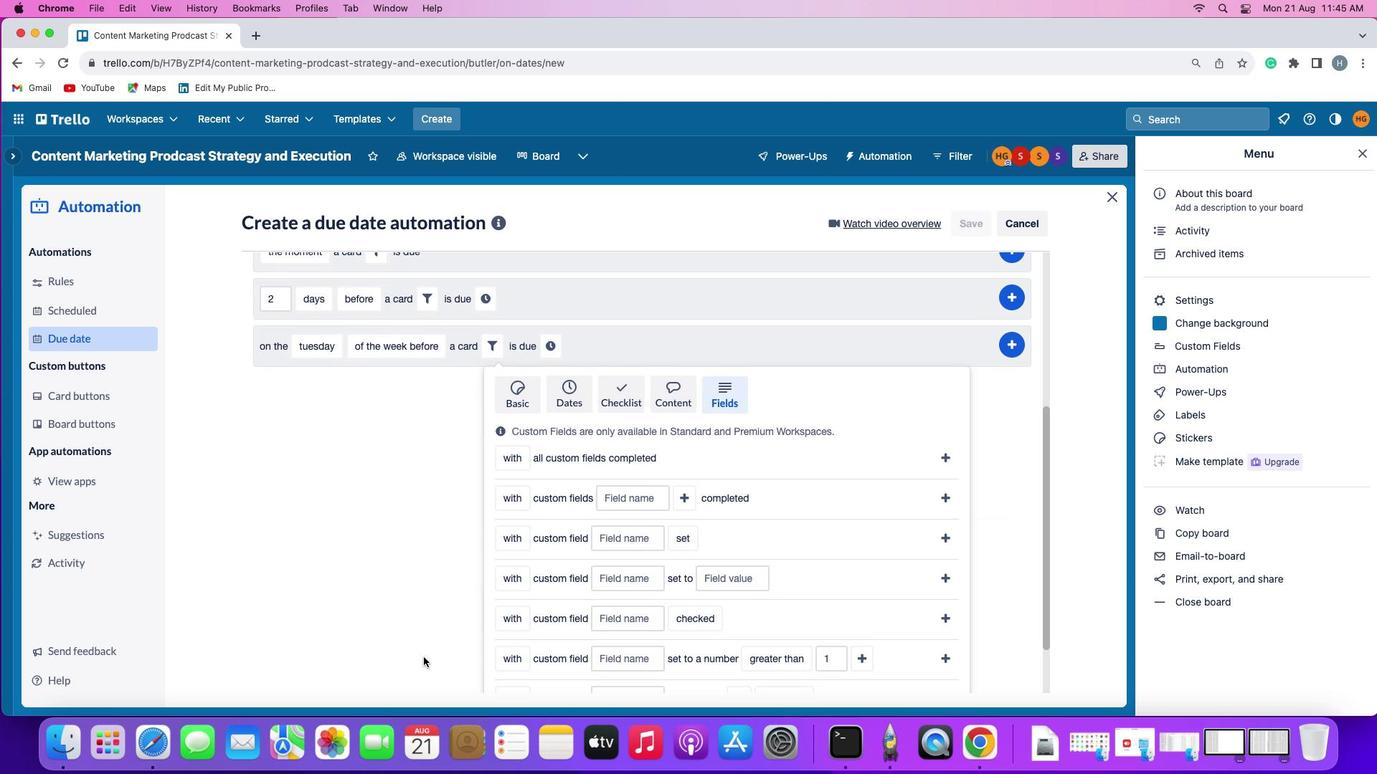 
Action: Mouse scrolled (423, 657) with delta (0, 0)
Screenshot: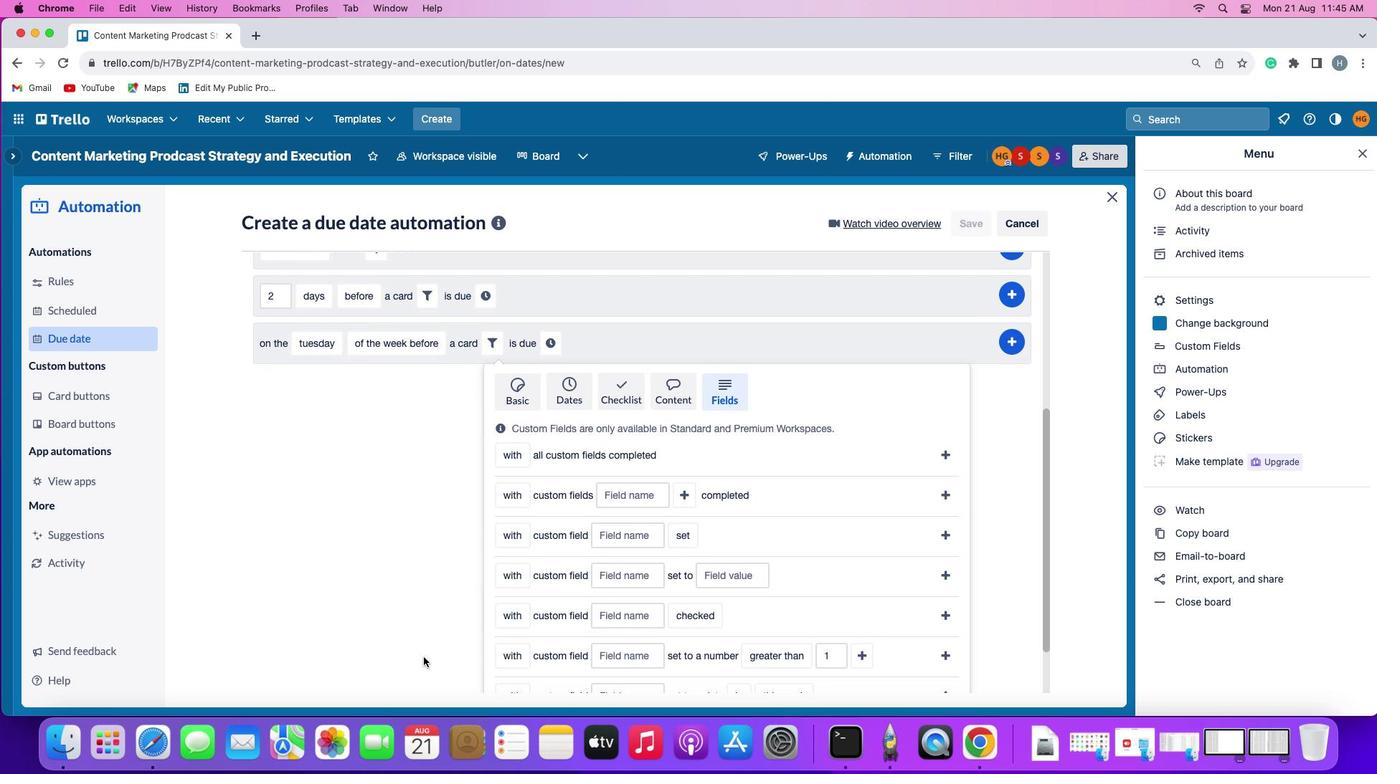 
Action: Mouse moved to (516, 507)
Screenshot: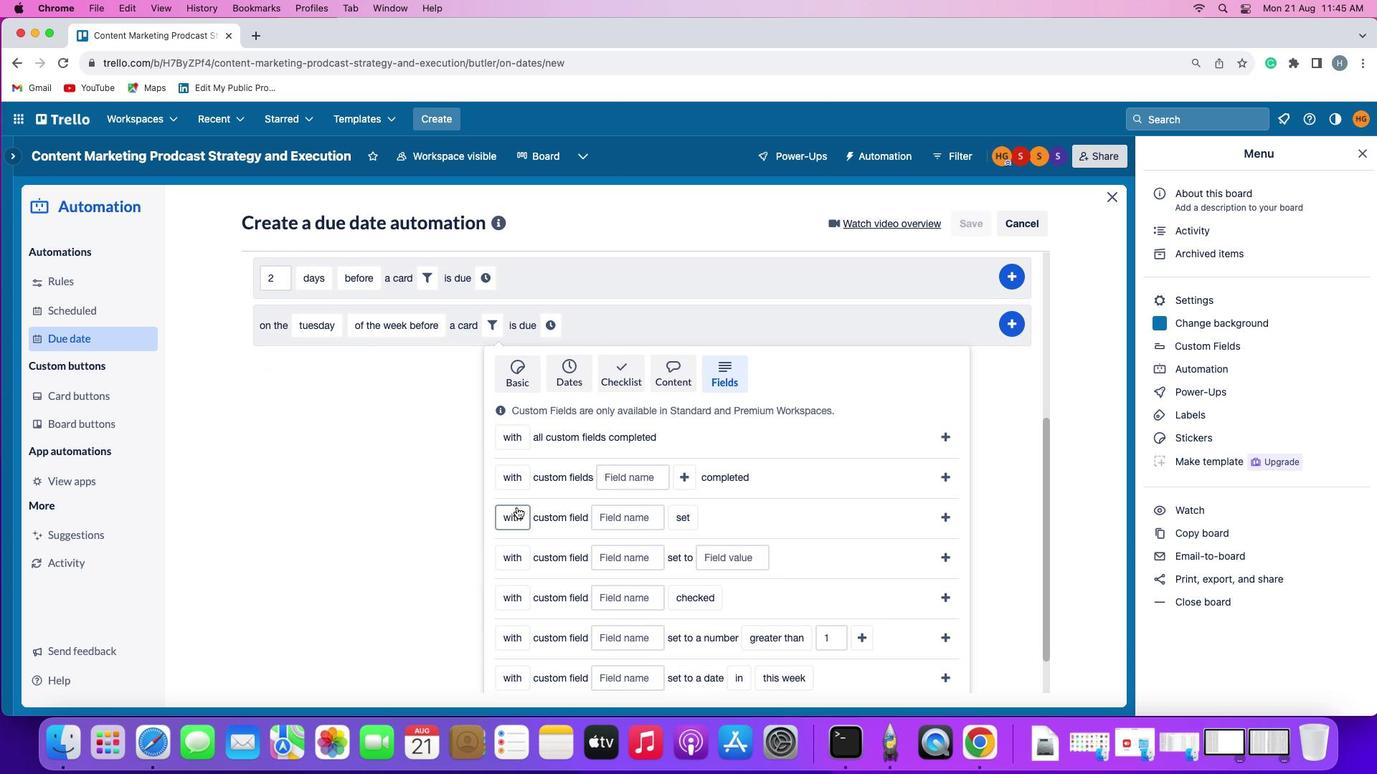 
Action: Mouse pressed left at (516, 507)
Screenshot: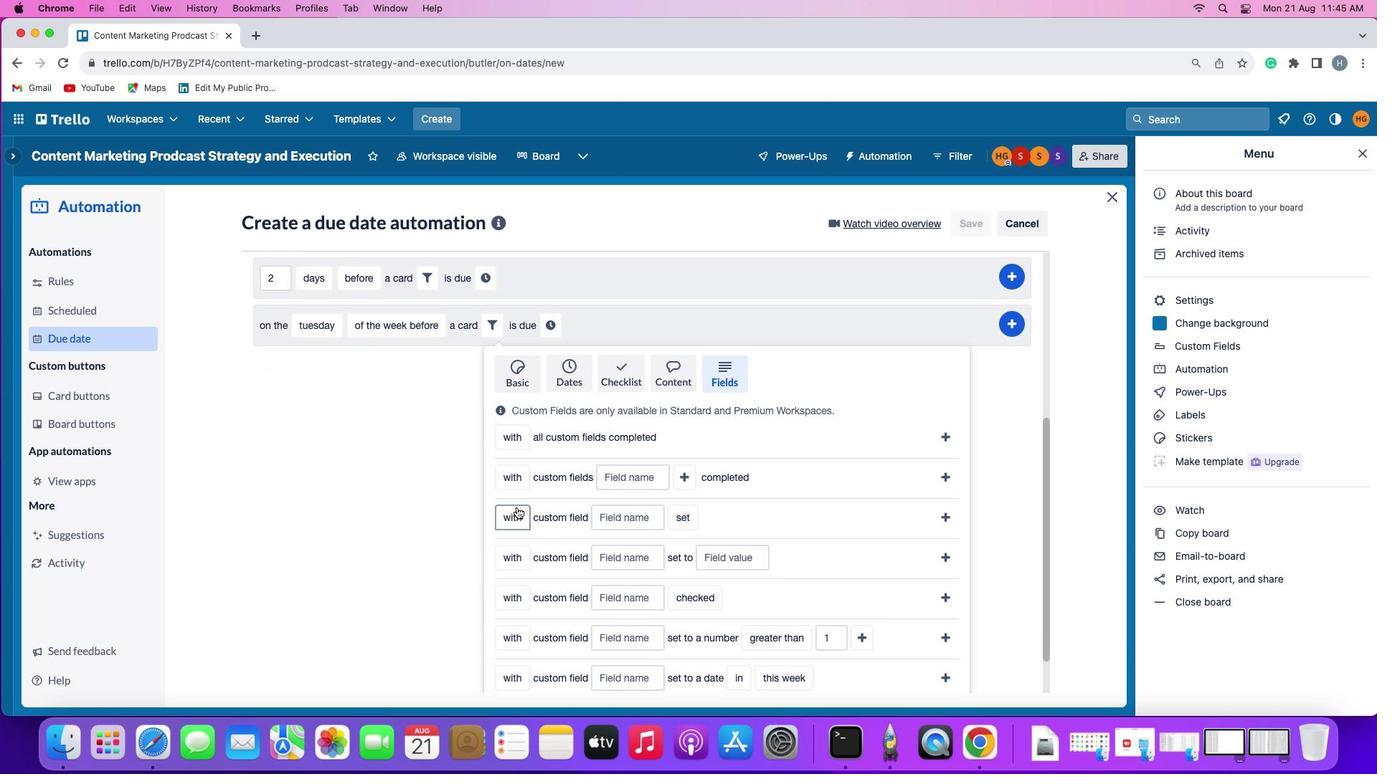 
Action: Mouse moved to (522, 550)
Screenshot: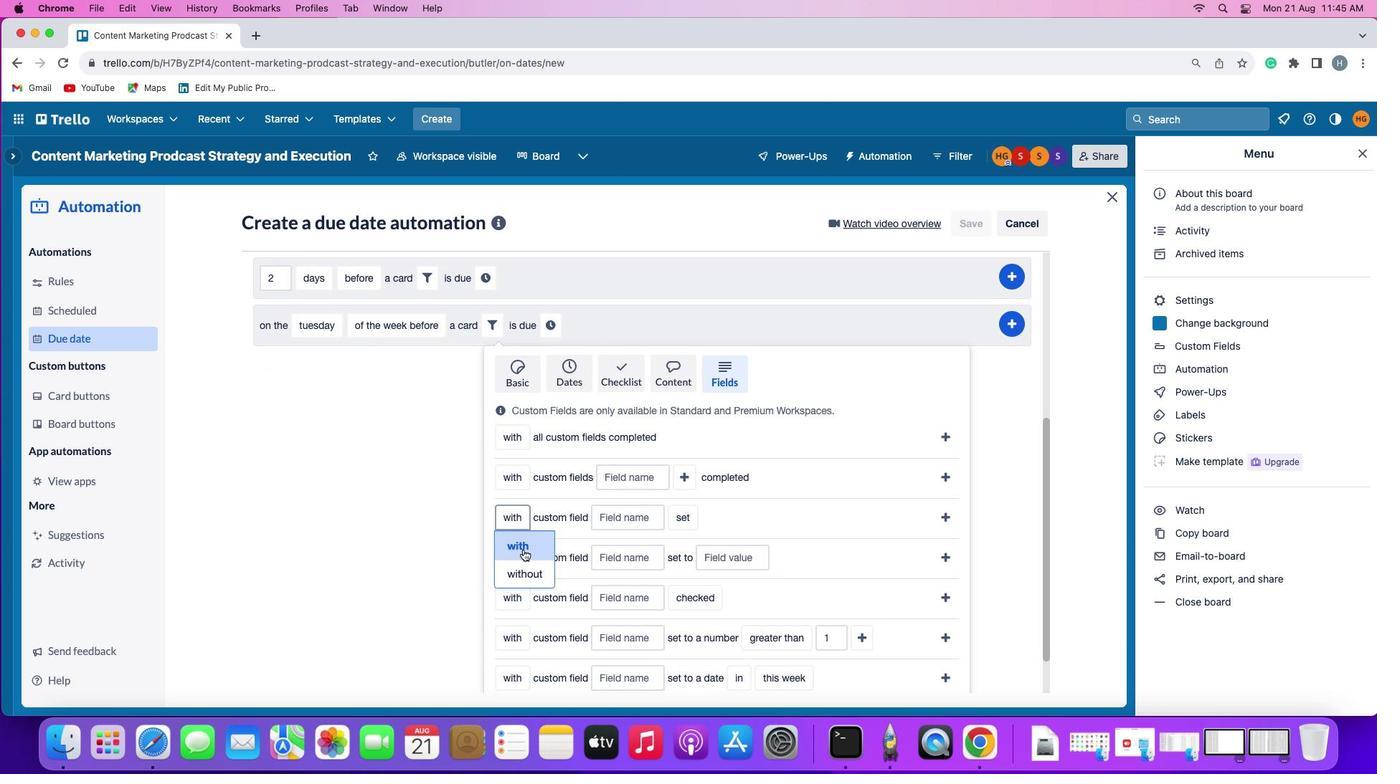 
Action: Mouse pressed left at (522, 550)
Screenshot: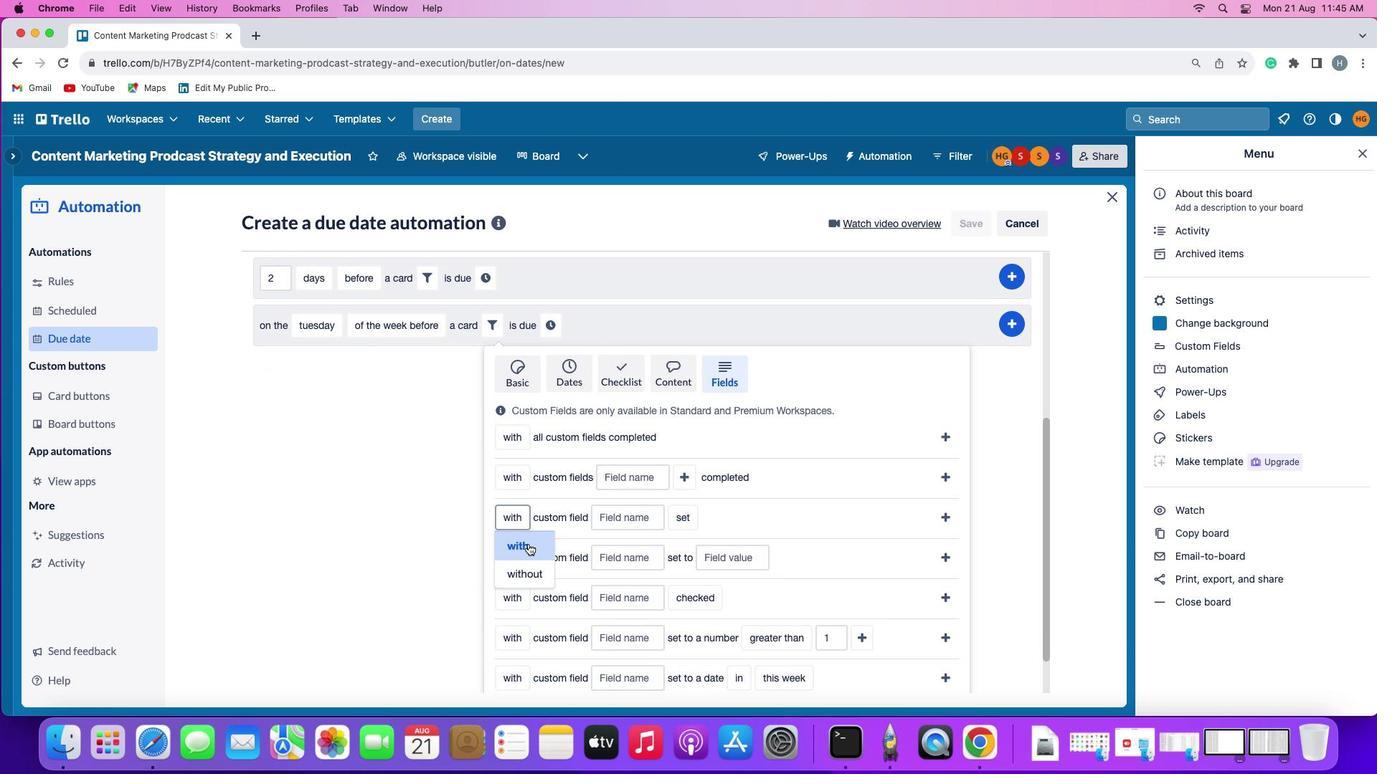 
Action: Mouse moved to (620, 520)
Screenshot: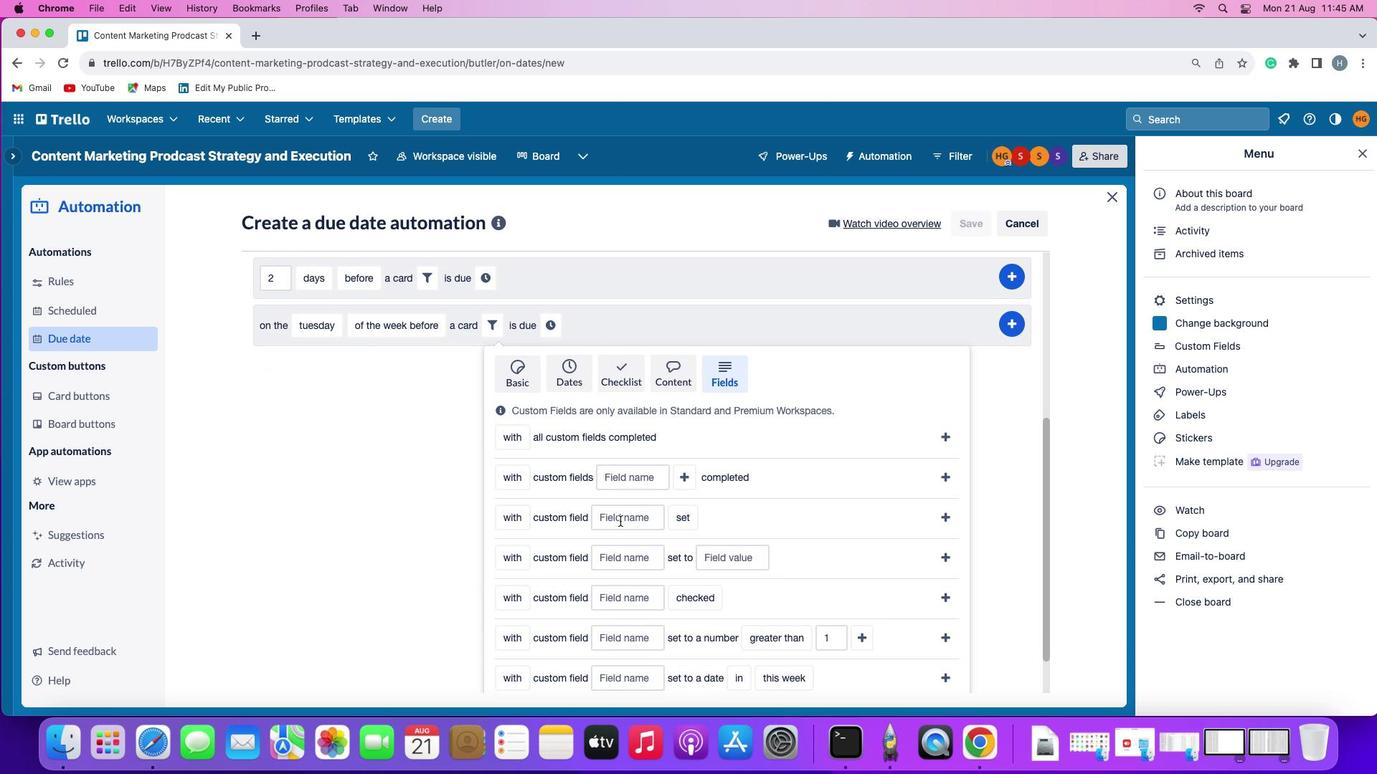 
Action: Mouse pressed left at (620, 520)
Screenshot: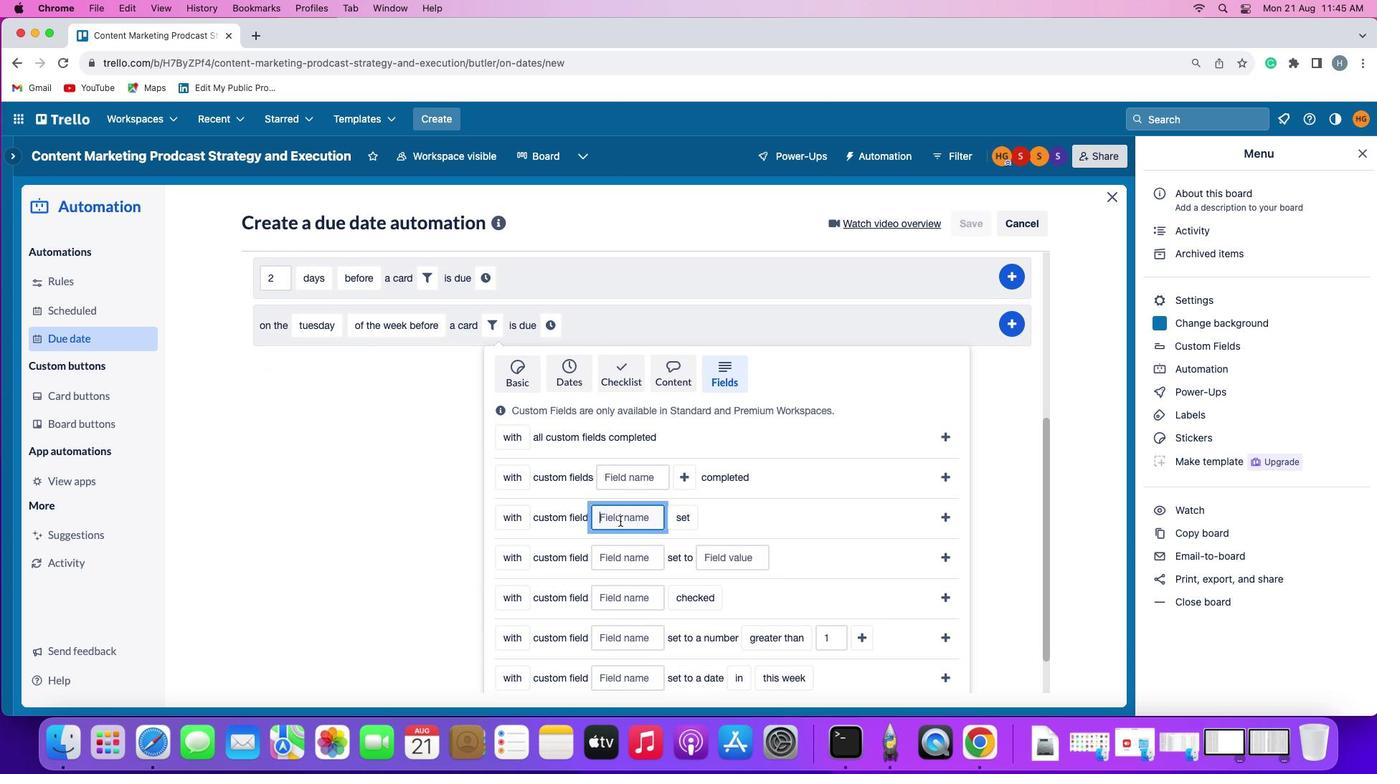 
Action: Key pressed Key.shift'R''e''s''u''m''e'
Screenshot: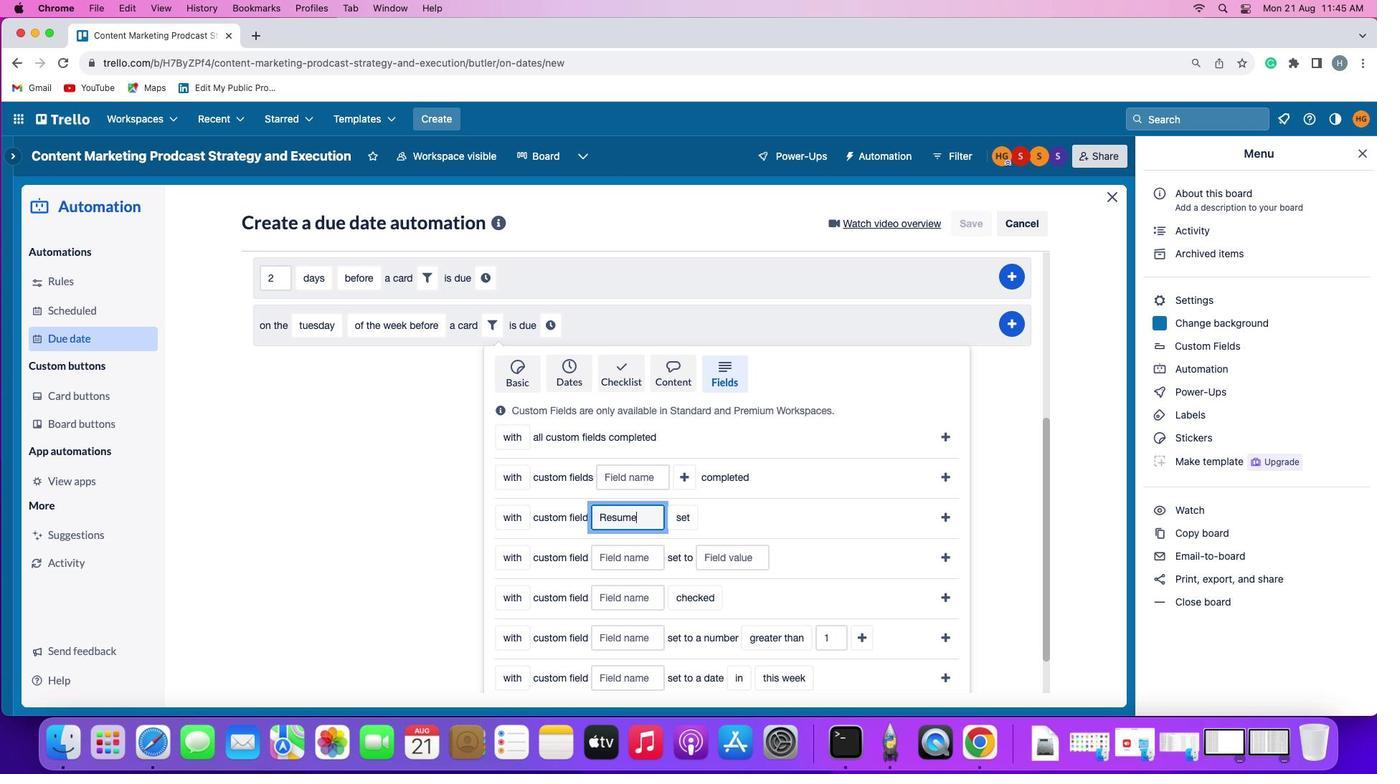 
Action: Mouse moved to (675, 522)
Screenshot: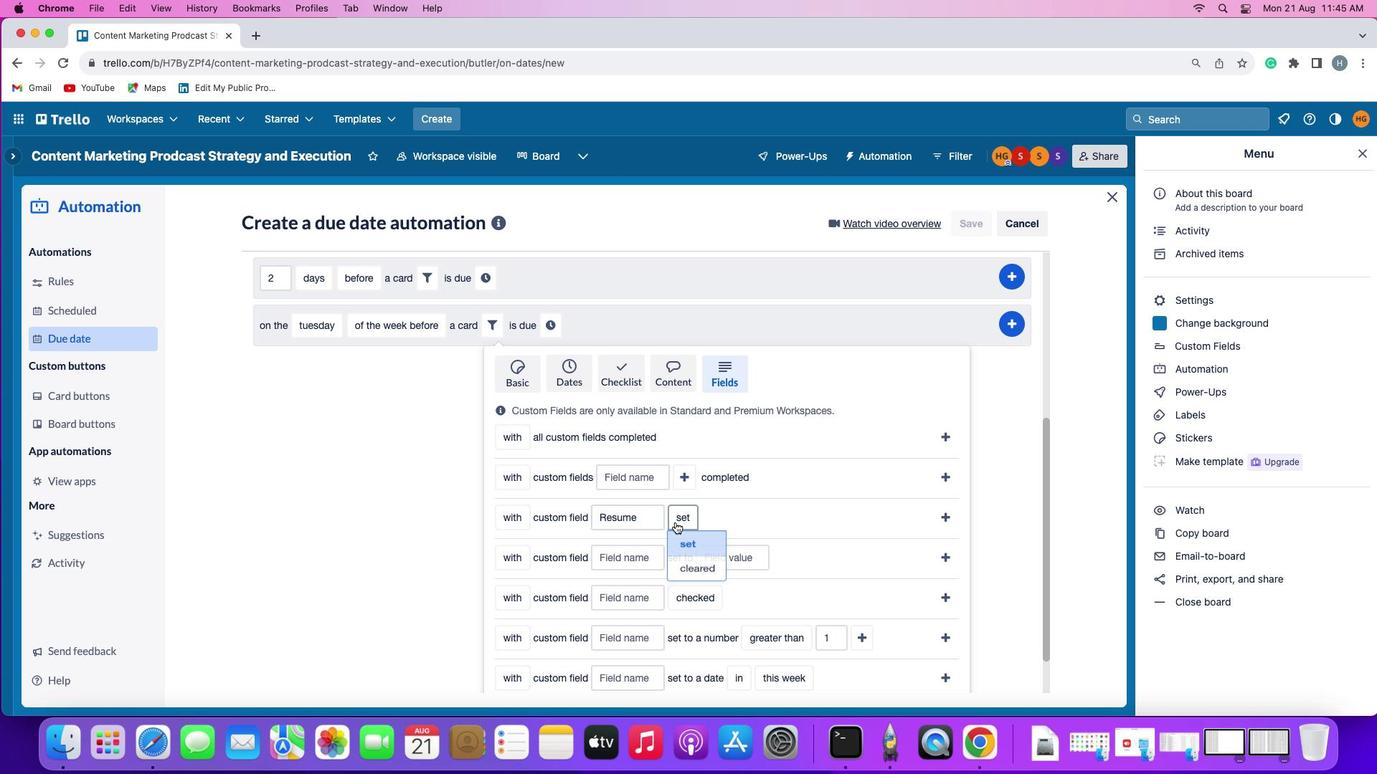 
Action: Mouse pressed left at (675, 522)
Screenshot: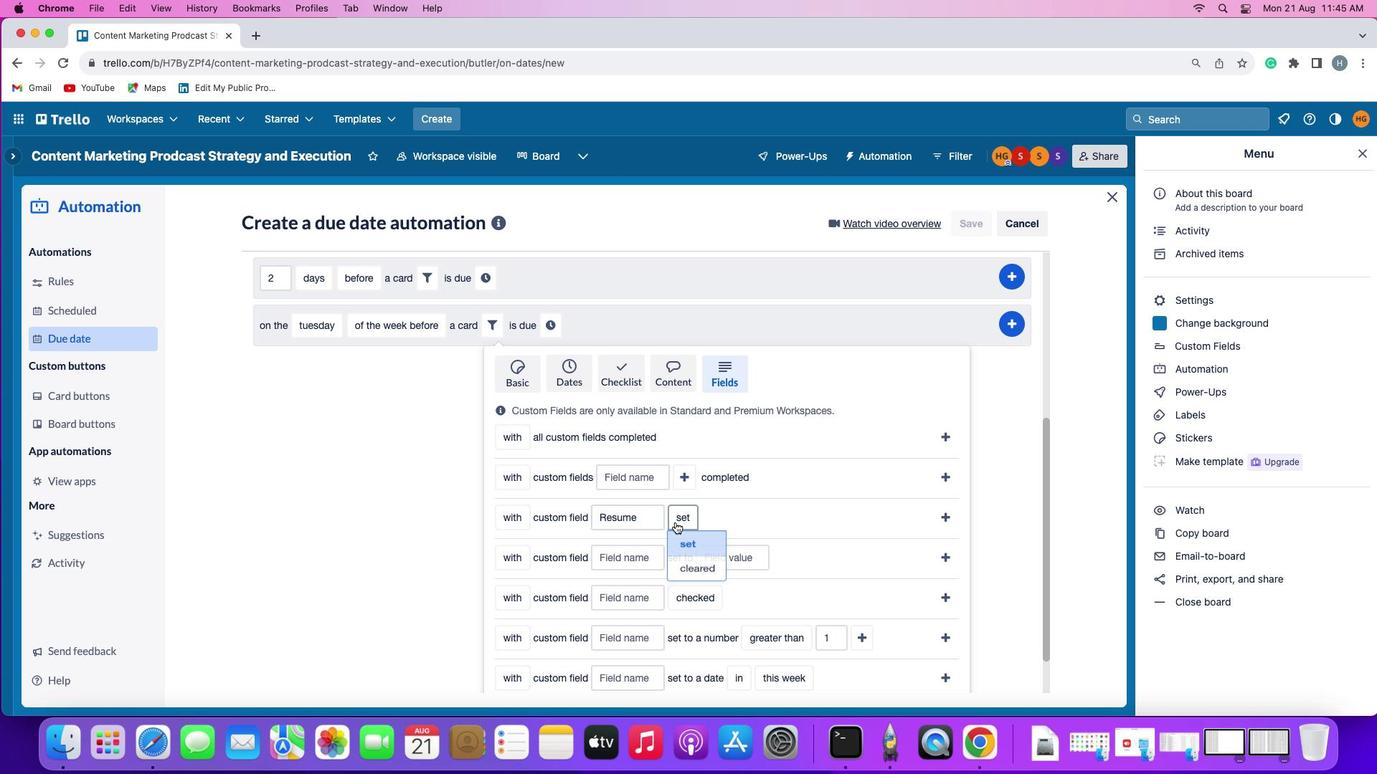
Action: Mouse moved to (695, 544)
Screenshot: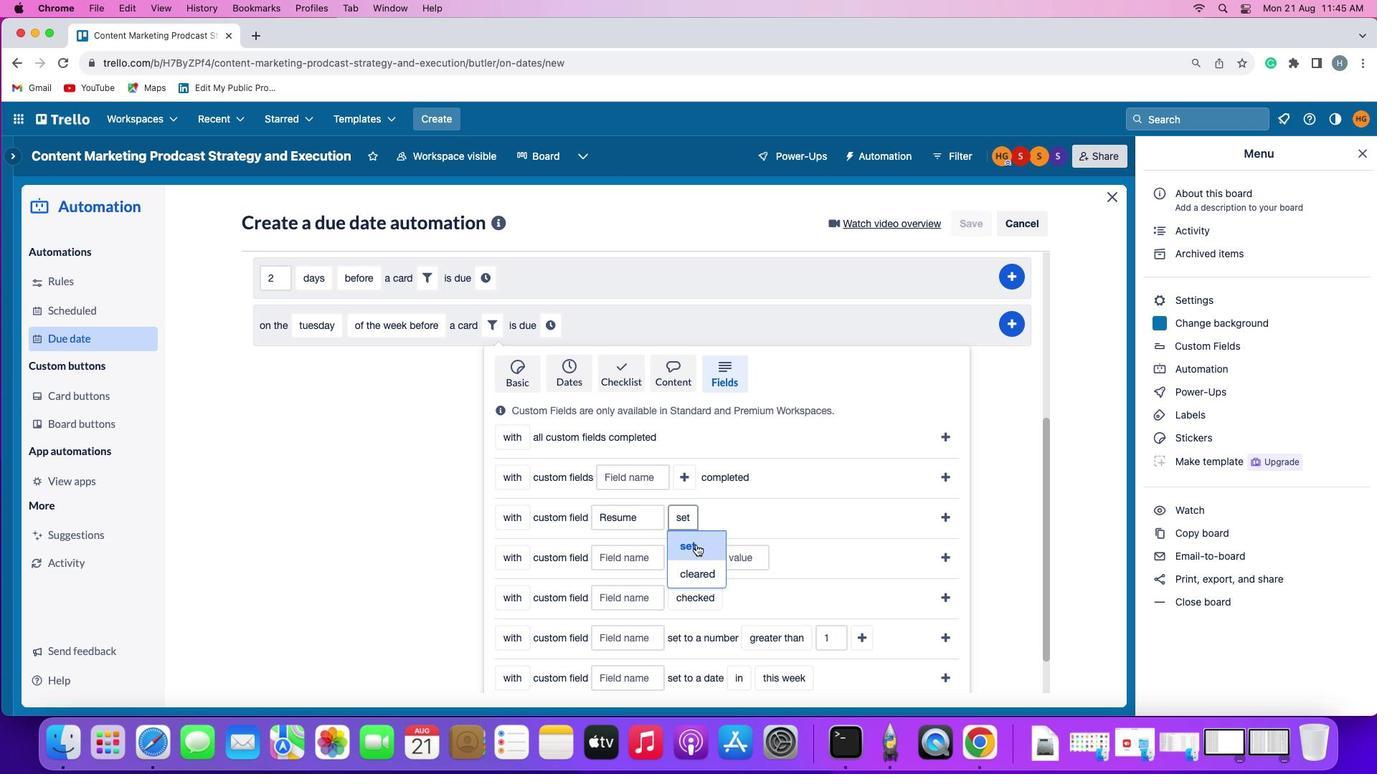 
Action: Mouse pressed left at (695, 544)
Screenshot: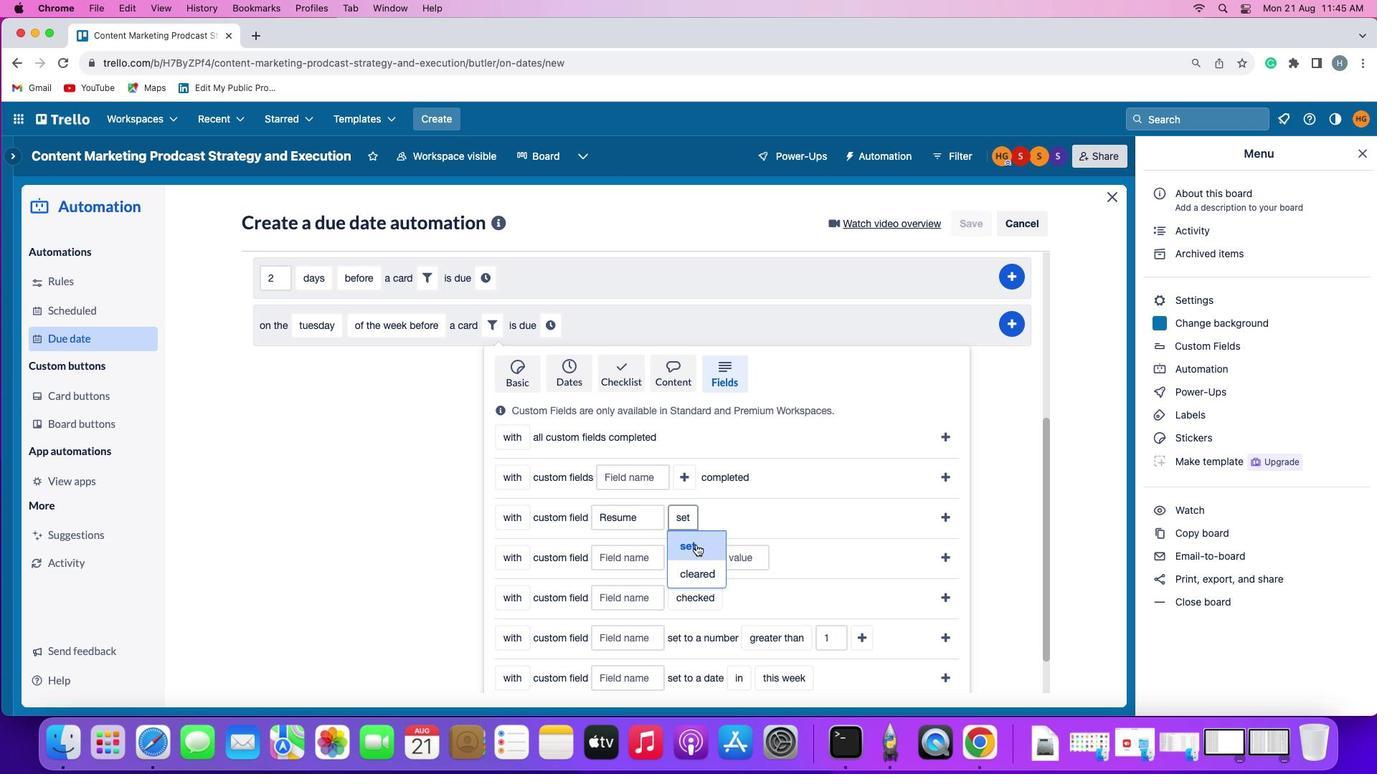 
Action: Mouse moved to (941, 517)
Screenshot: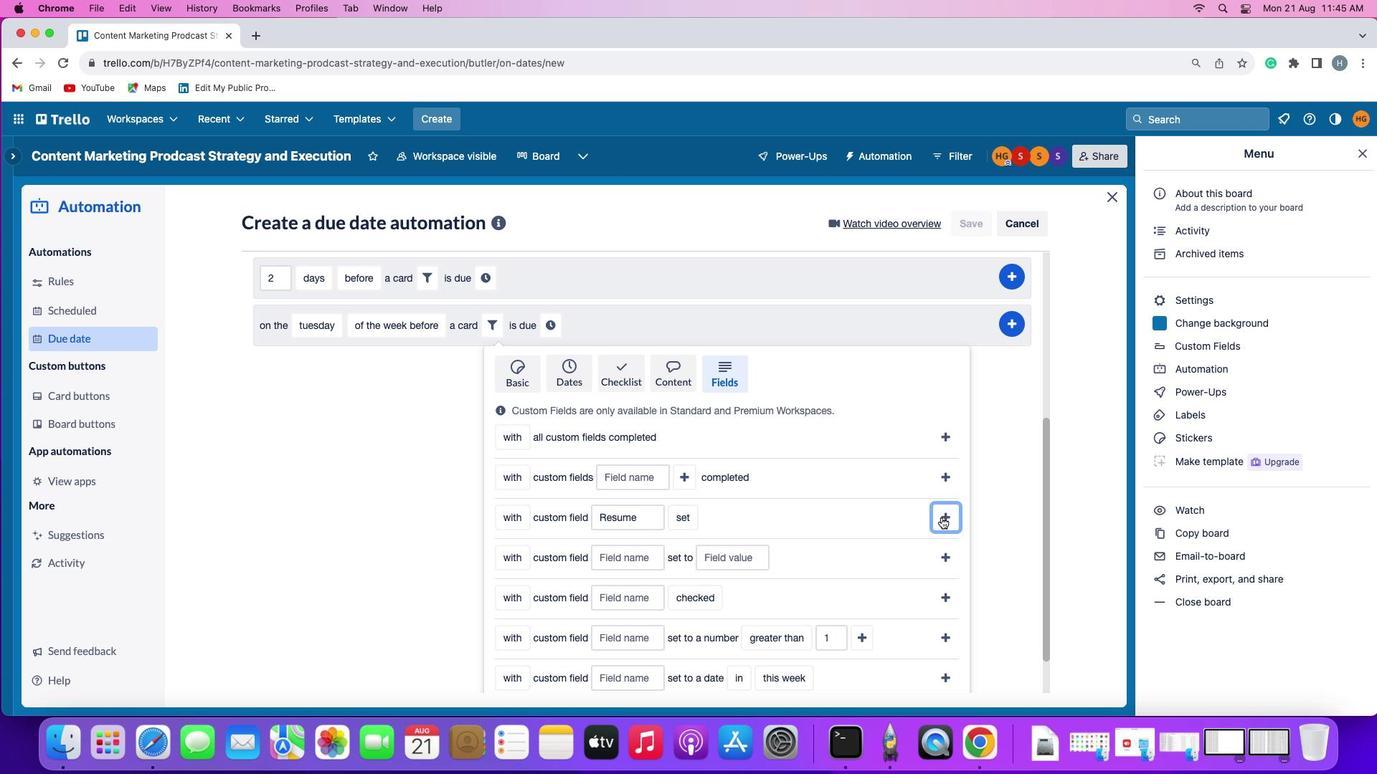 
Action: Mouse pressed left at (941, 517)
Screenshot: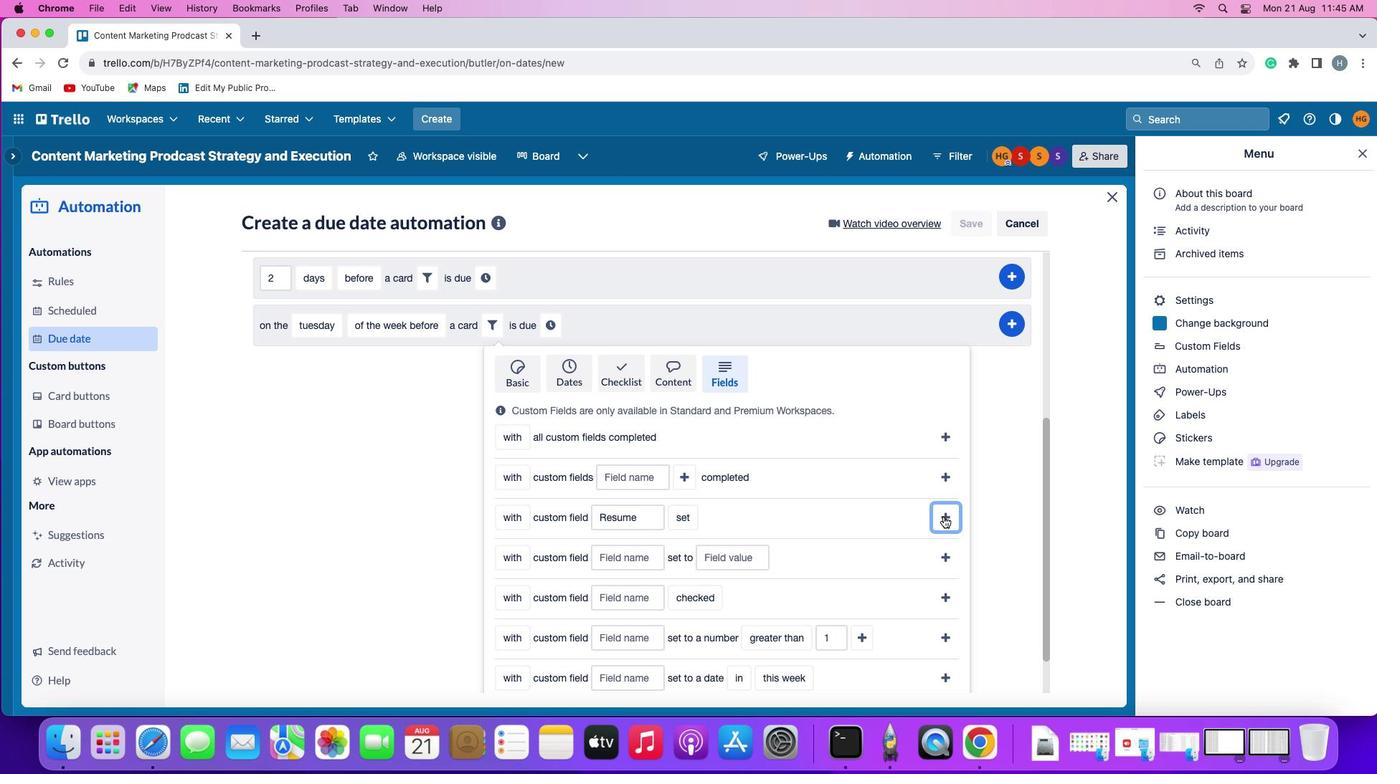 
Action: Mouse moved to (725, 619)
Screenshot: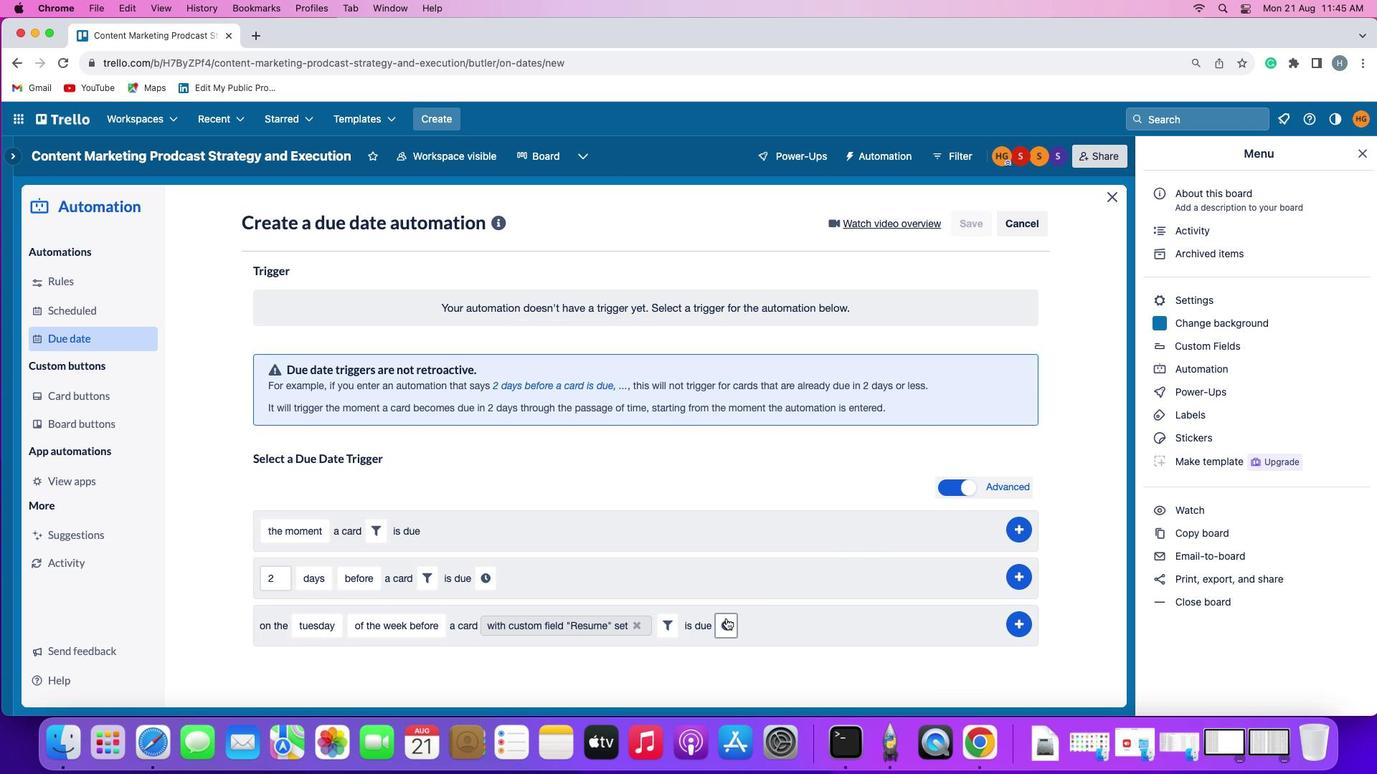 
Action: Mouse pressed left at (725, 619)
Screenshot: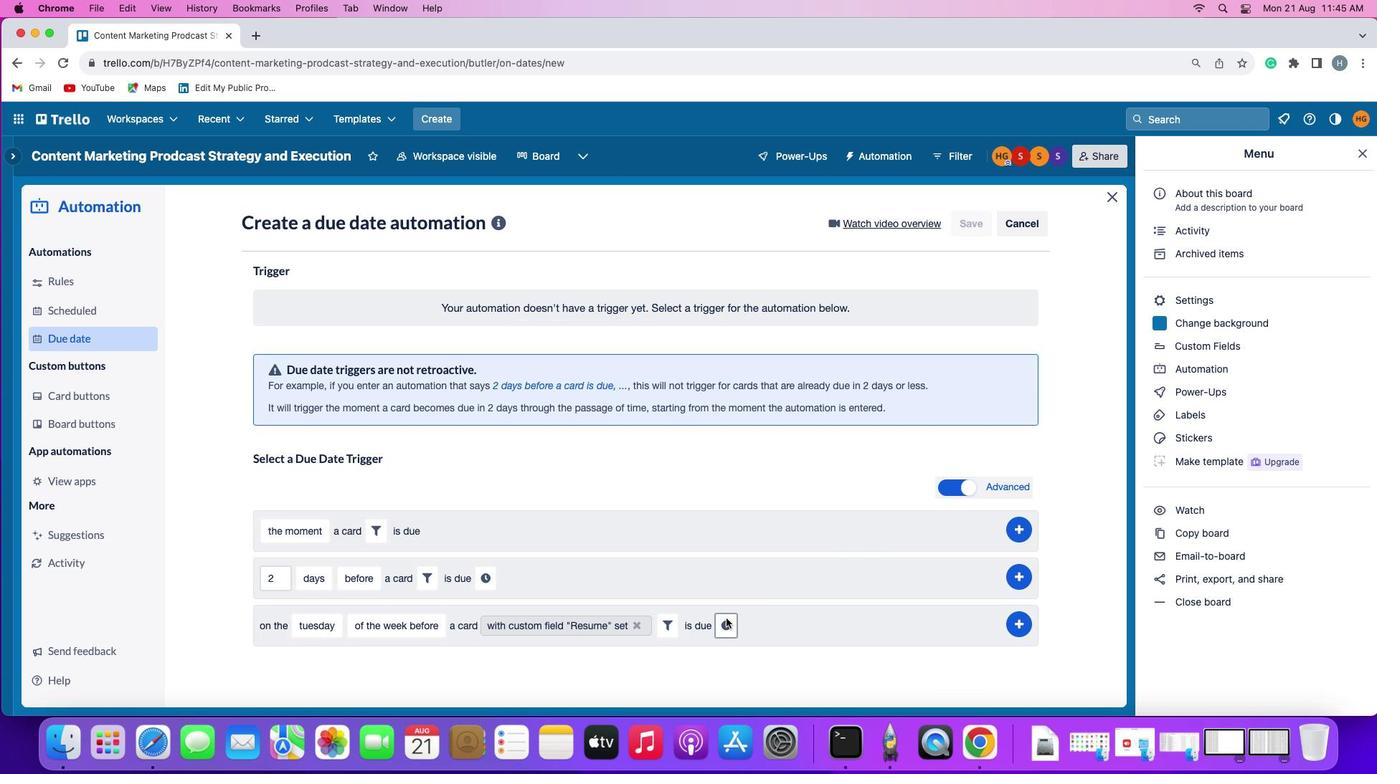 
Action: Mouse moved to (756, 626)
Screenshot: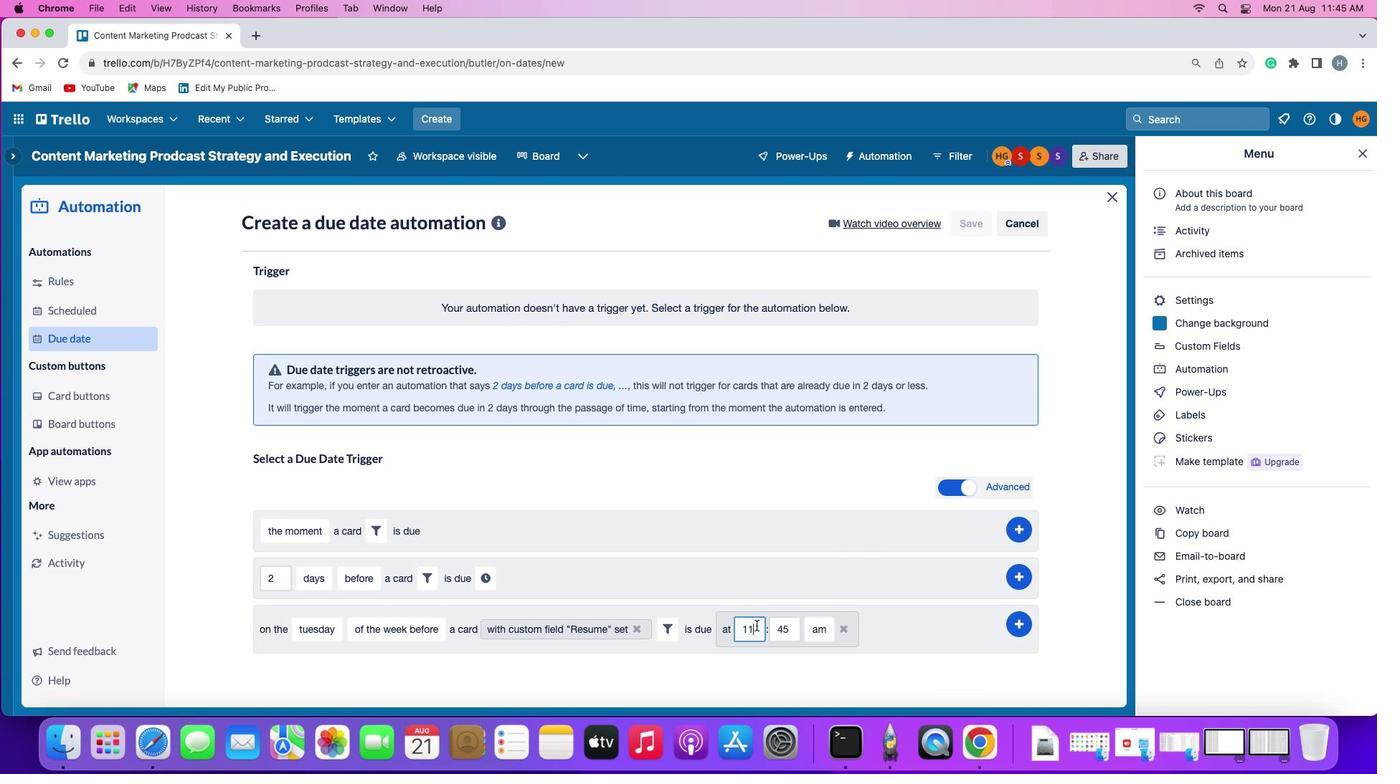 
Action: Mouse pressed left at (756, 626)
Screenshot: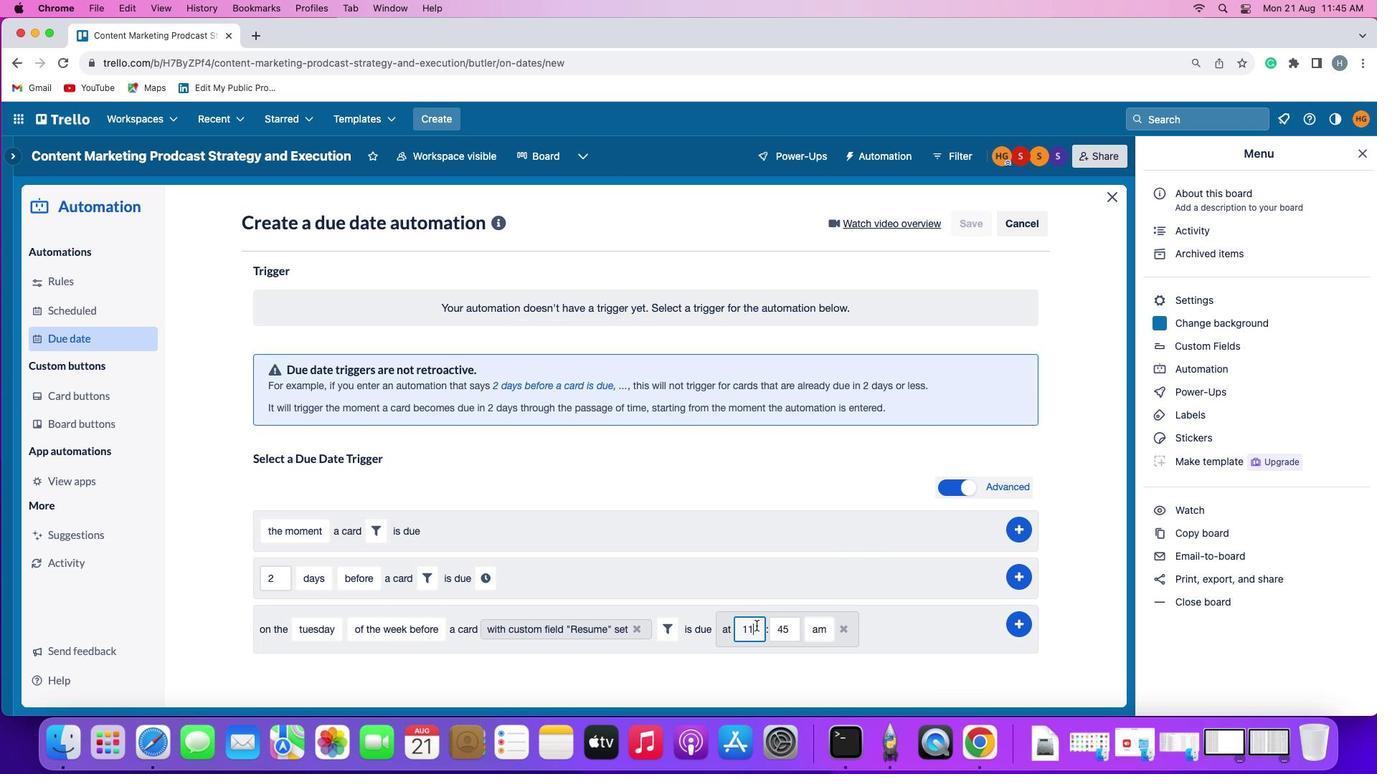 
Action: Mouse moved to (758, 625)
Screenshot: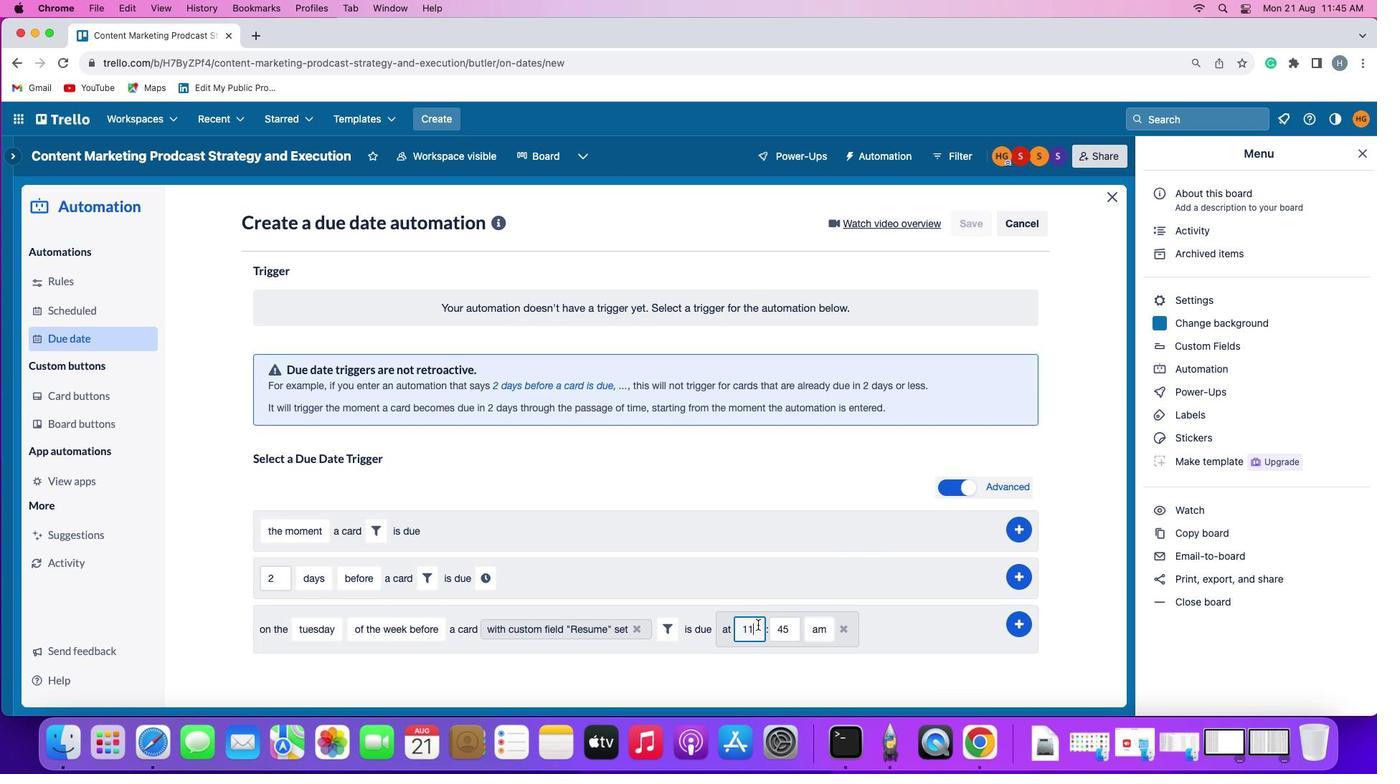 
Action: Key pressed Key.backspace'1'
Screenshot: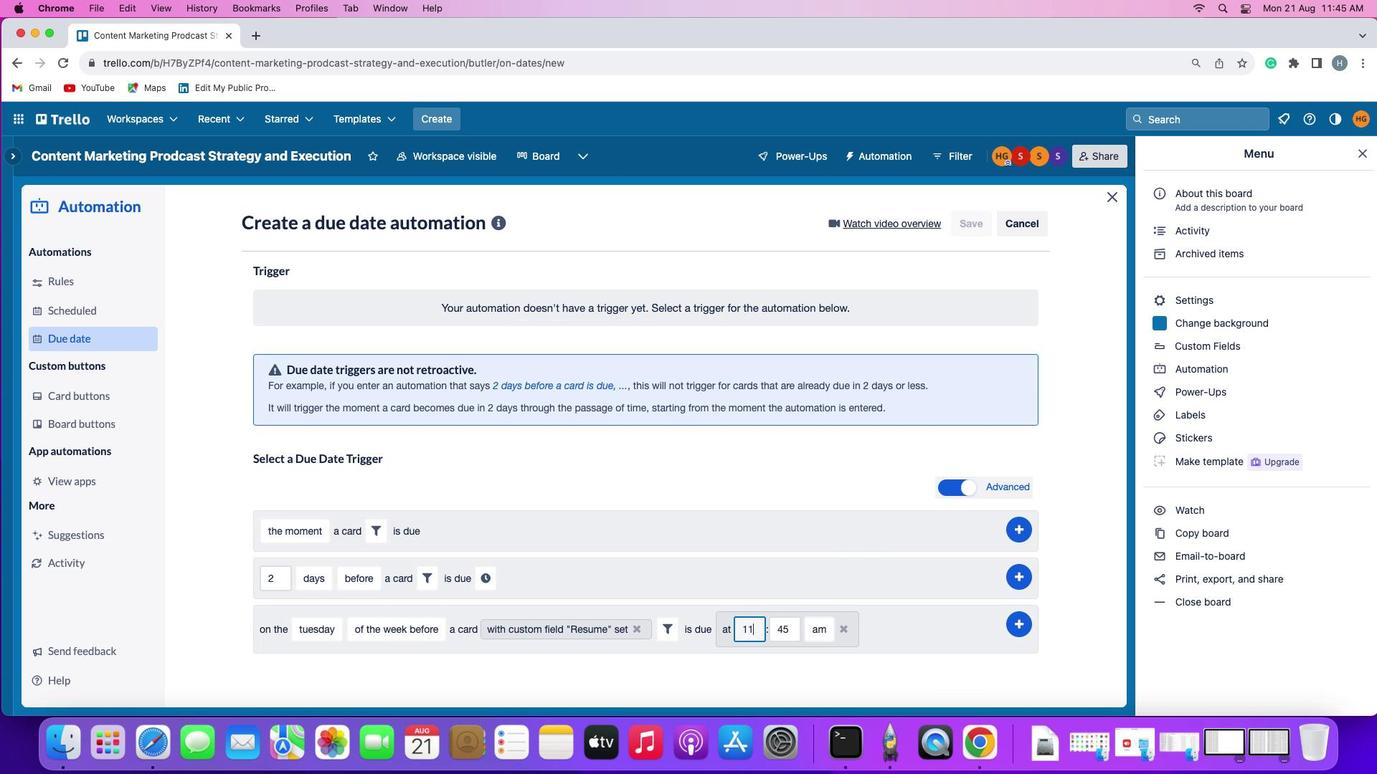 
Action: Mouse moved to (796, 629)
Screenshot: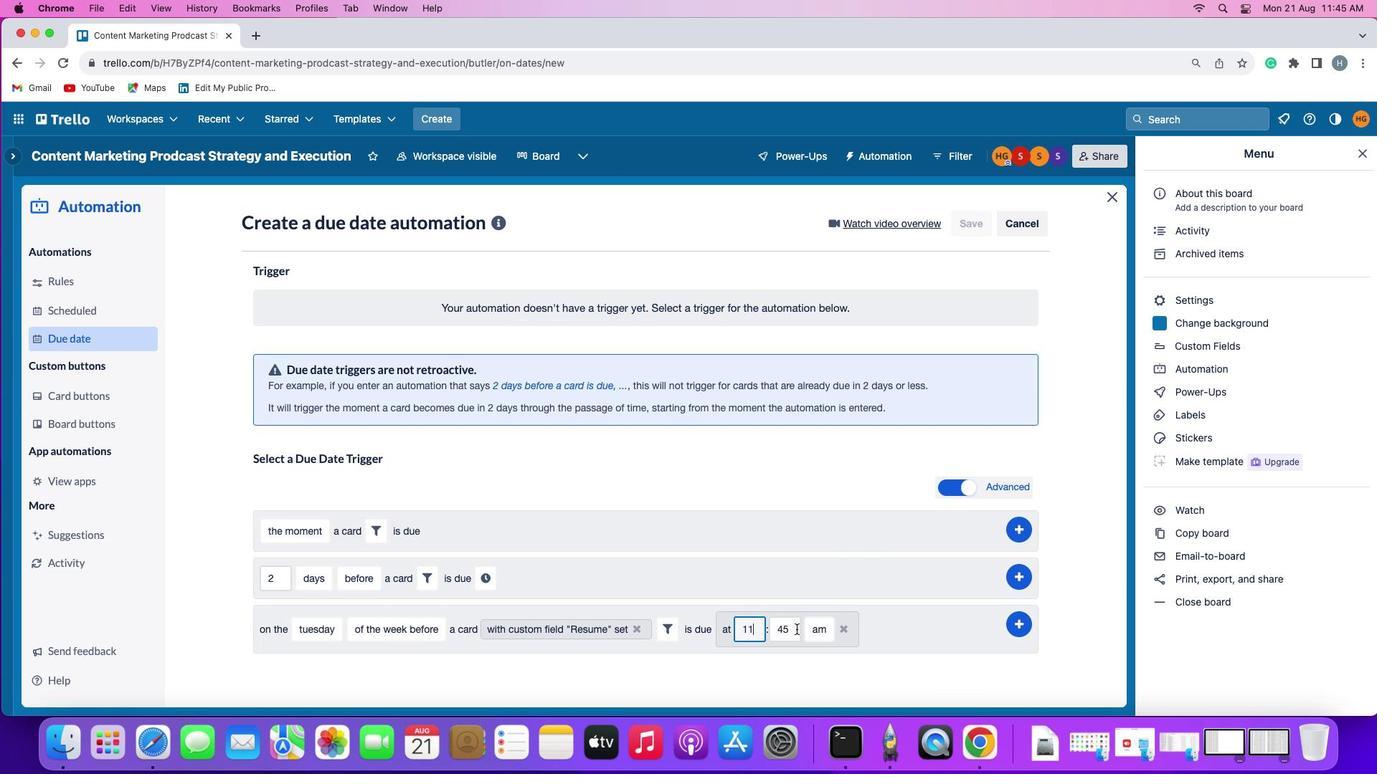
Action: Mouse pressed left at (796, 629)
Screenshot: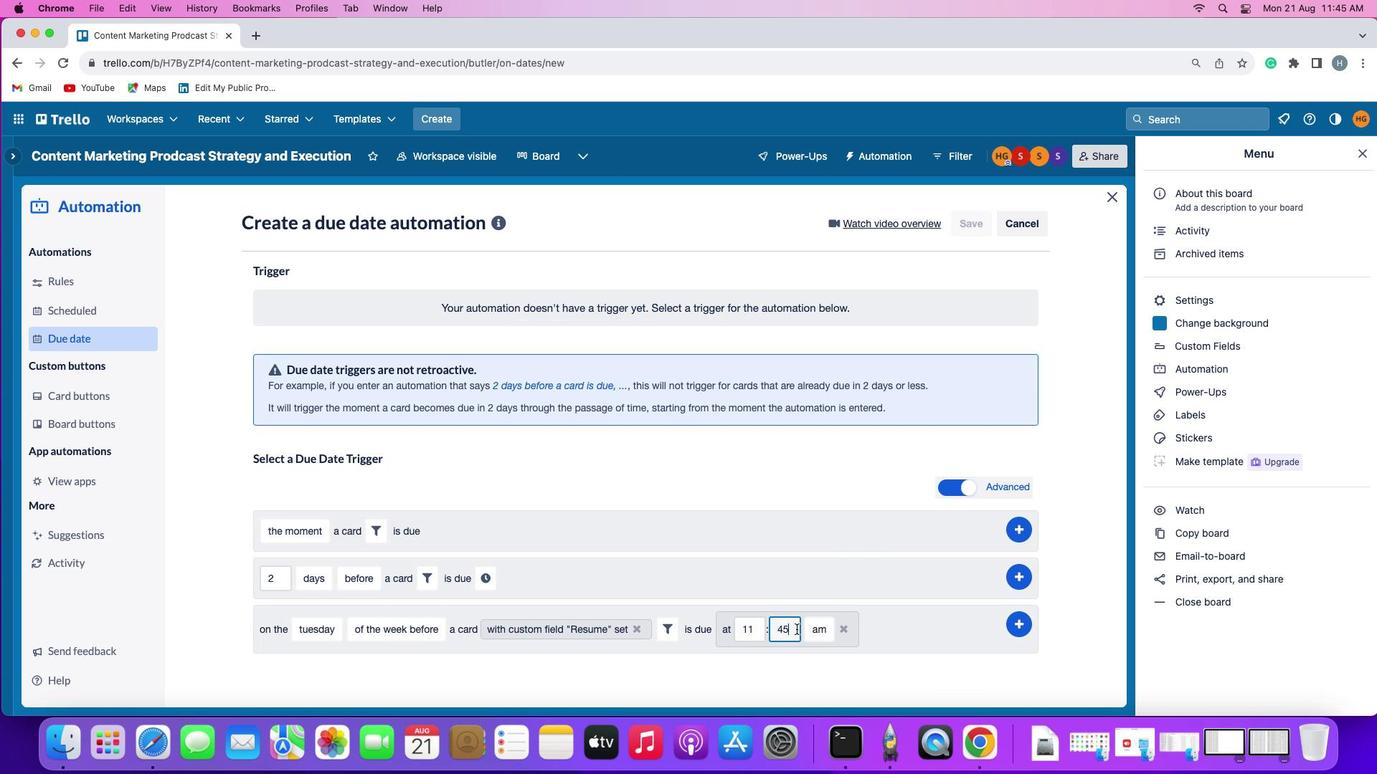 
Action: Mouse moved to (796, 629)
Screenshot: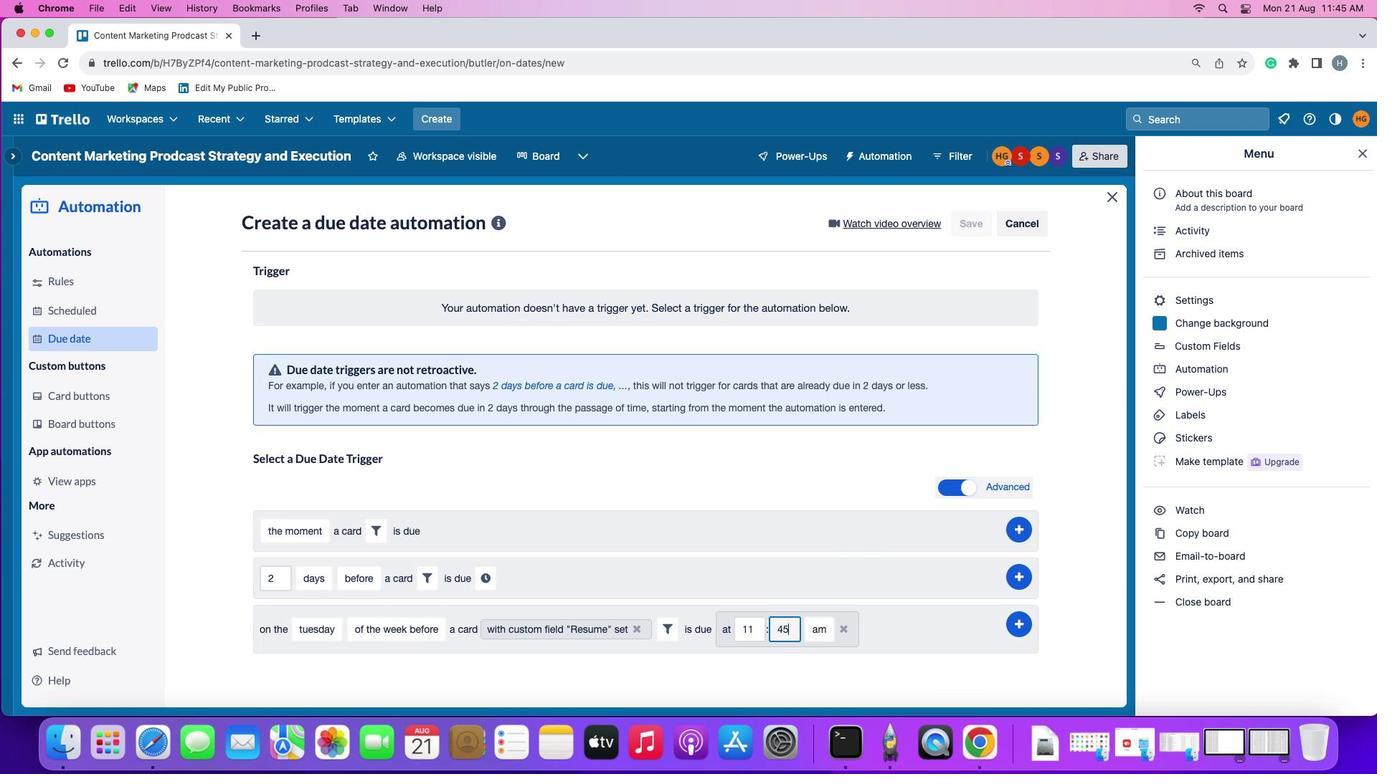 
Action: Key pressed Key.backspaceKey.backspace'0''0'
Screenshot: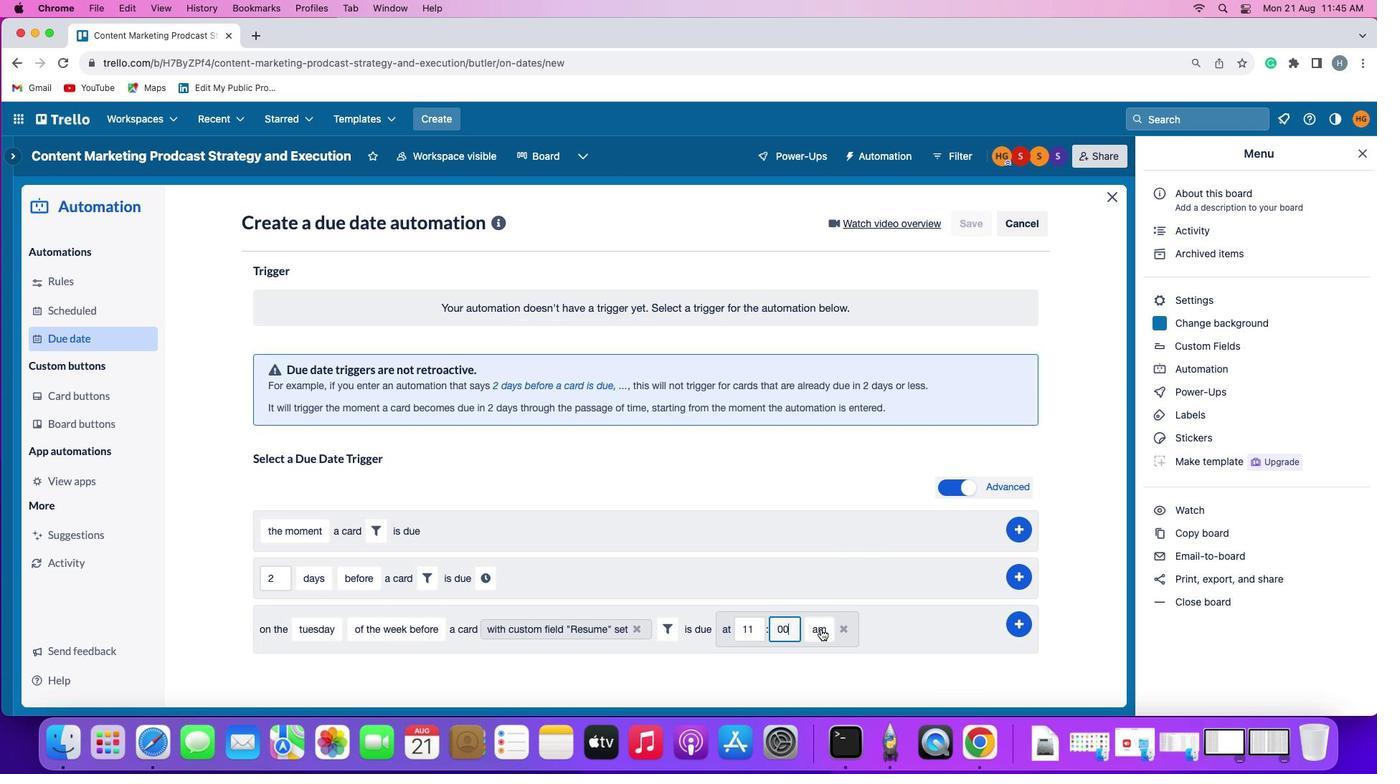 
Action: Mouse moved to (828, 630)
Screenshot: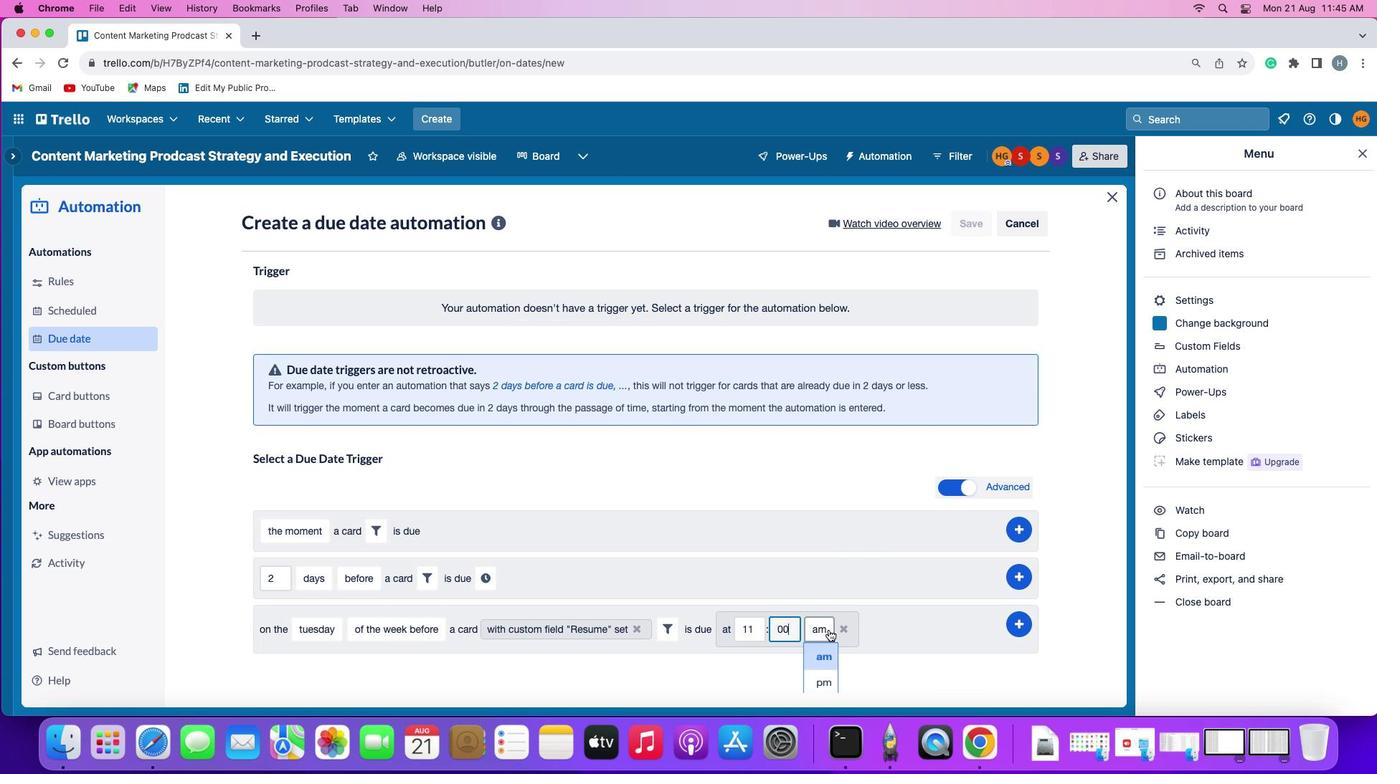 
Action: Mouse pressed left at (828, 630)
Screenshot: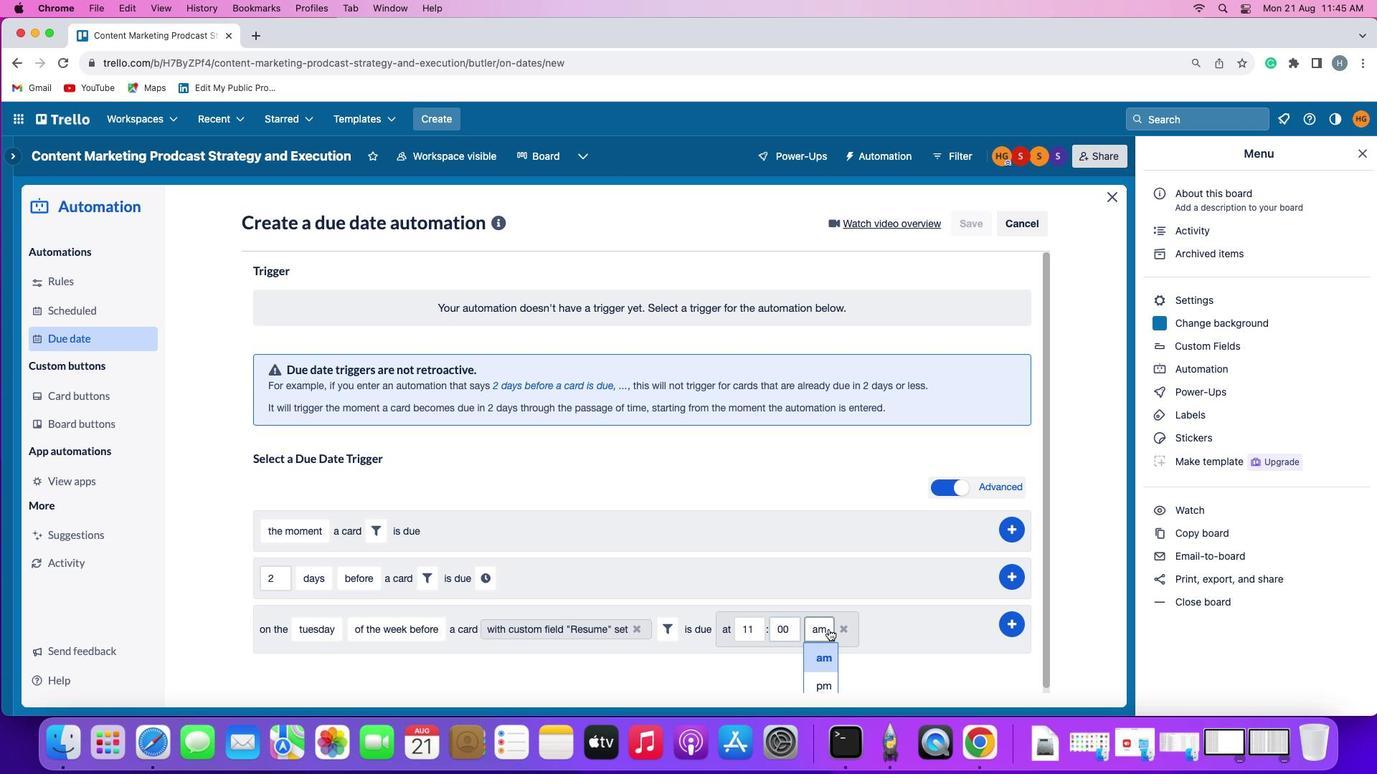 
Action: Mouse moved to (827, 654)
Screenshot: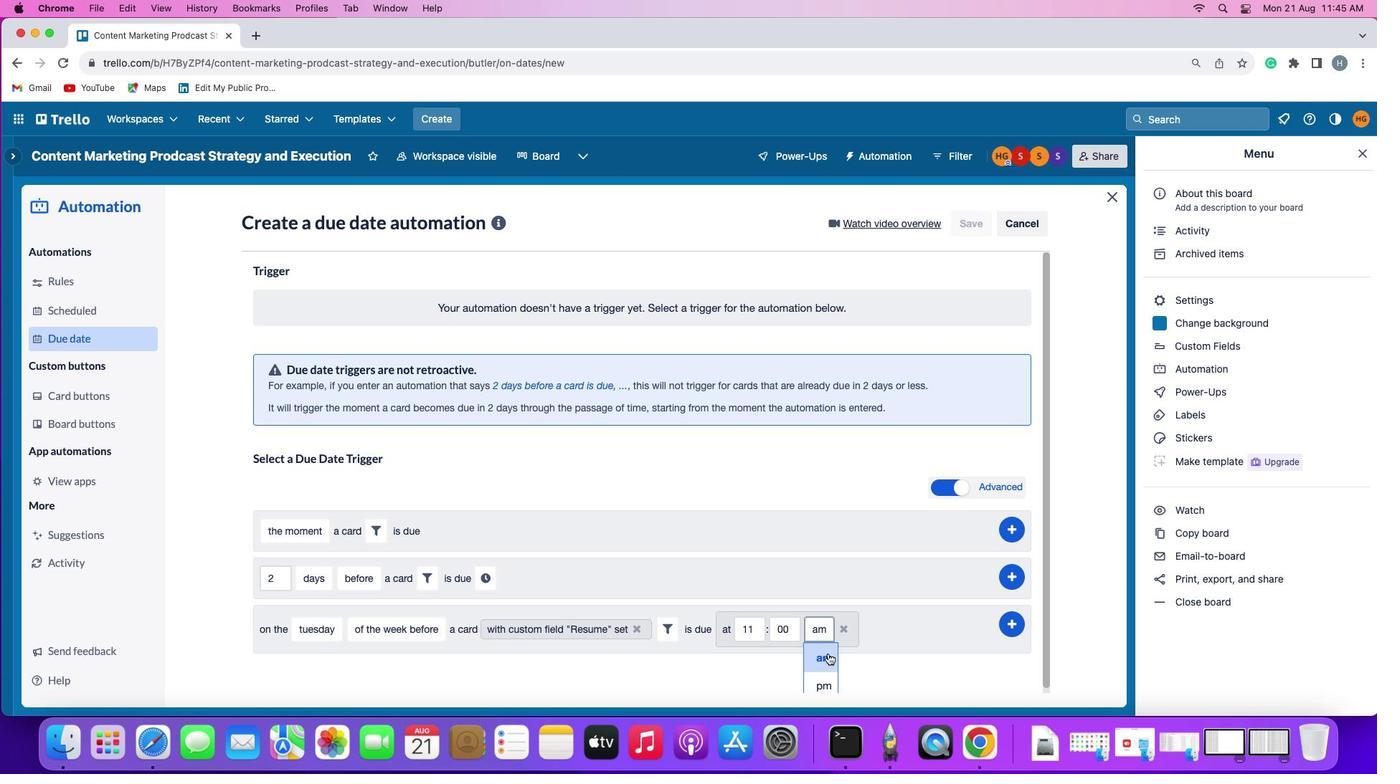 
Action: Mouse pressed left at (827, 654)
Screenshot: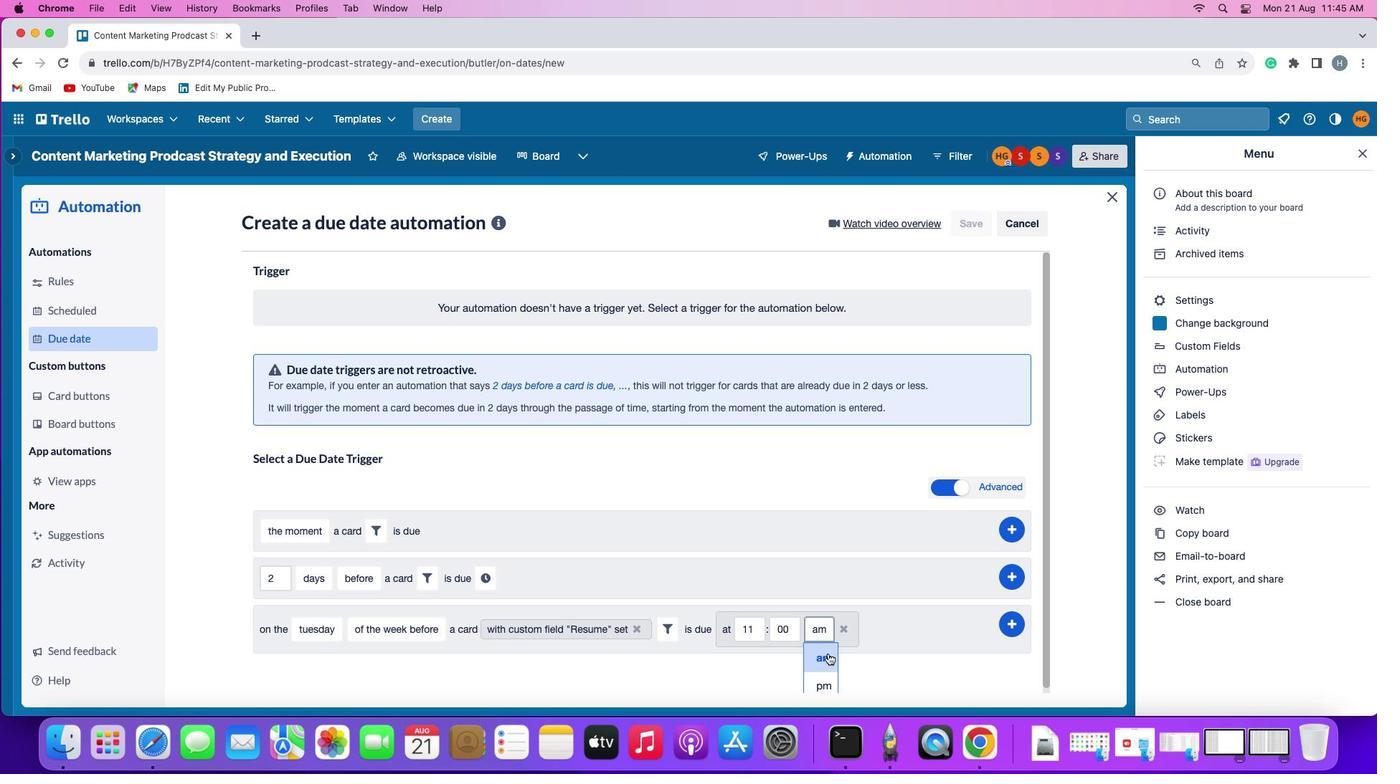 
Action: Mouse moved to (1025, 624)
Screenshot: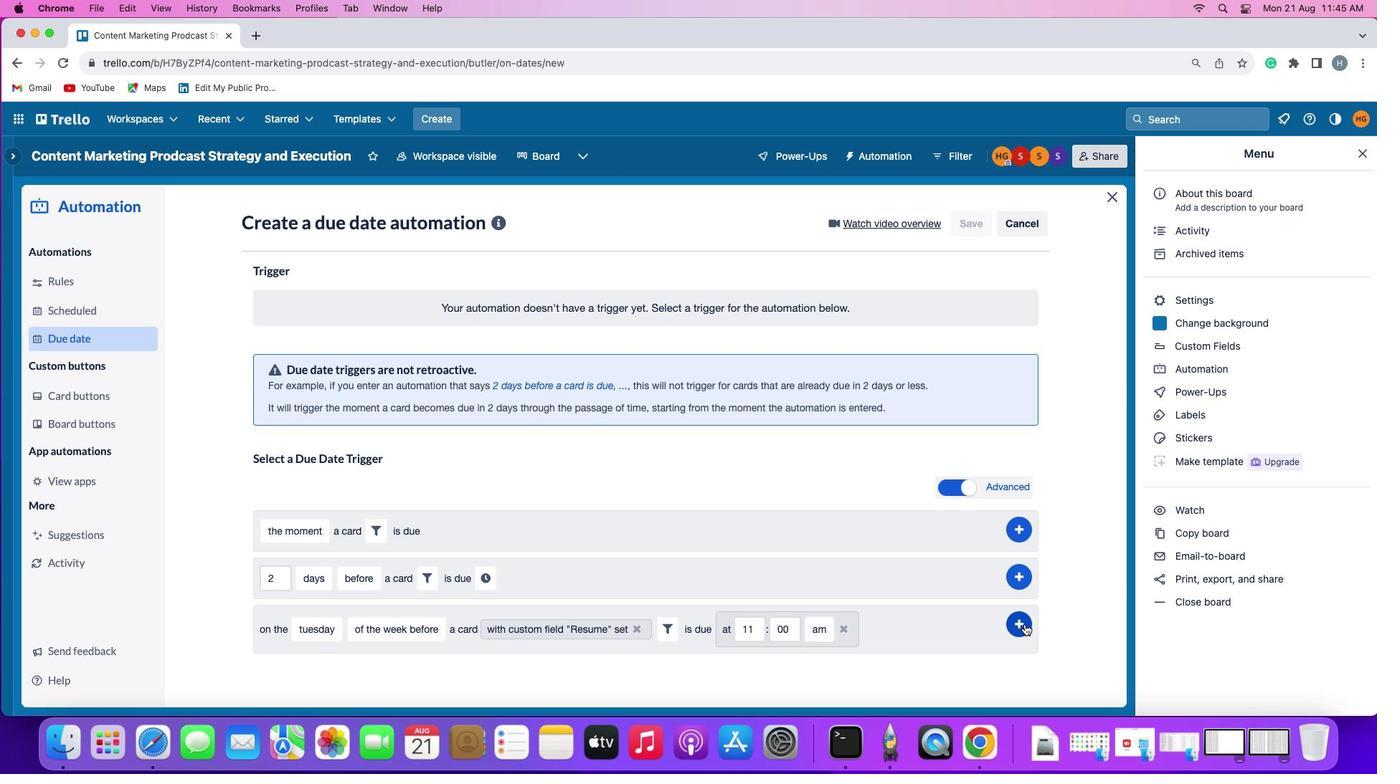 
Action: Mouse pressed left at (1025, 624)
Screenshot: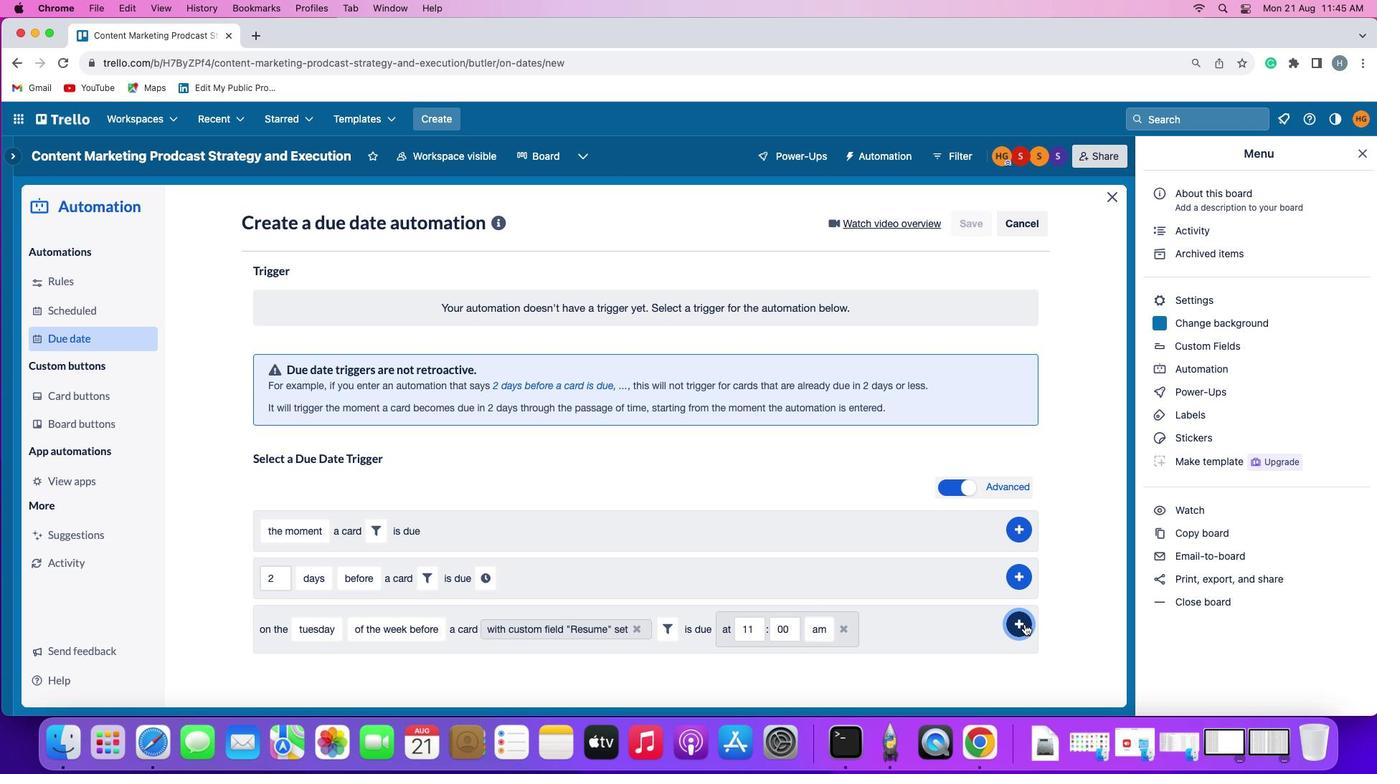 
Action: Mouse moved to (1080, 502)
Screenshot: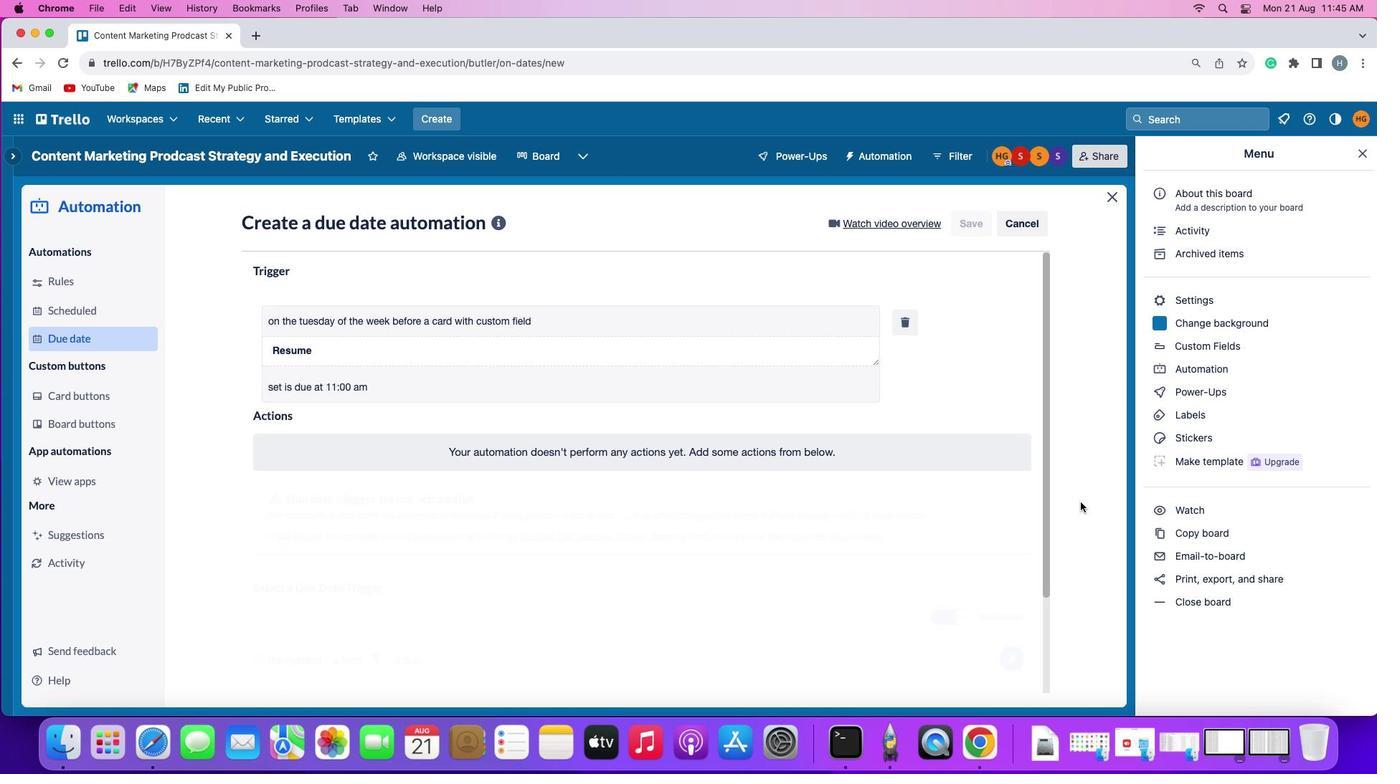 
